 Task: Create a due date automation trigger when advanced on, on the monday after a card is due add checklist without checklist at 11:00 AM.
Action: Mouse moved to (1332, 106)
Screenshot: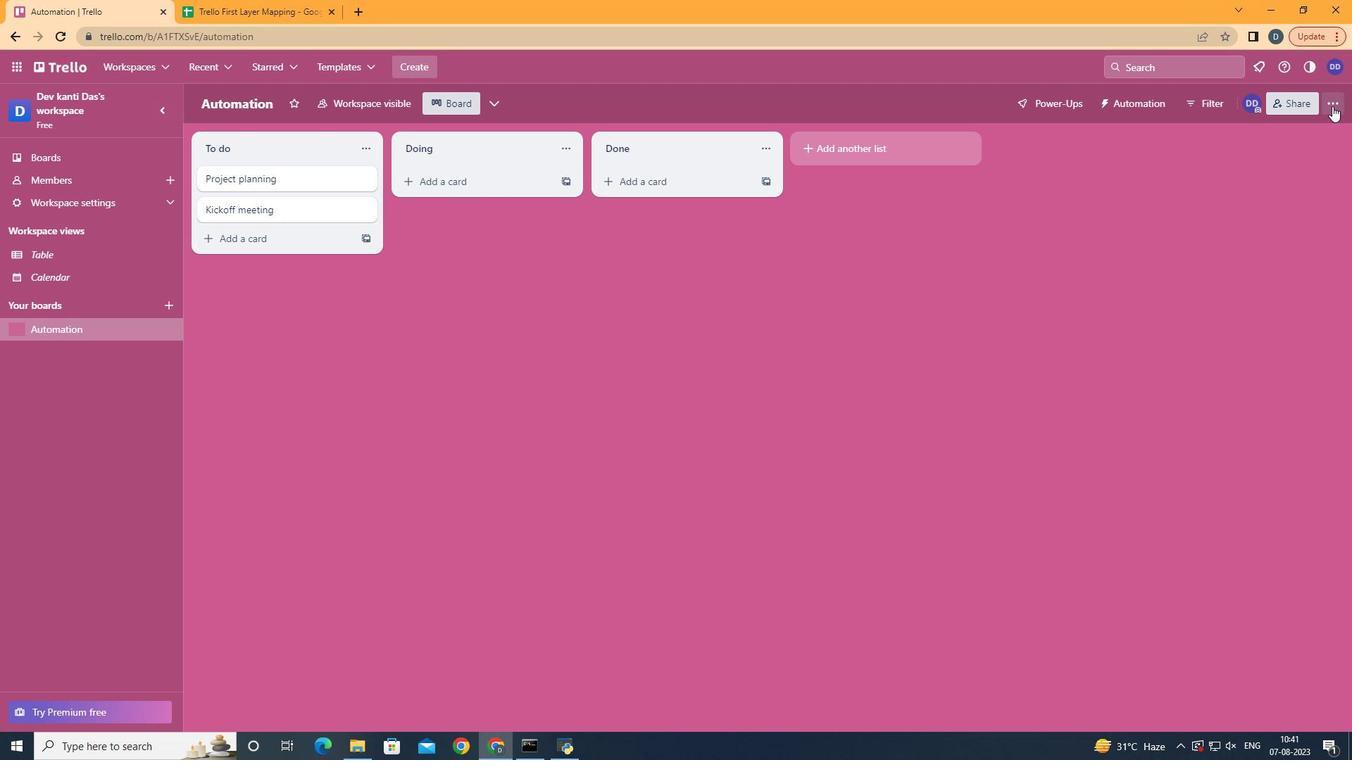 
Action: Mouse pressed left at (1332, 106)
Screenshot: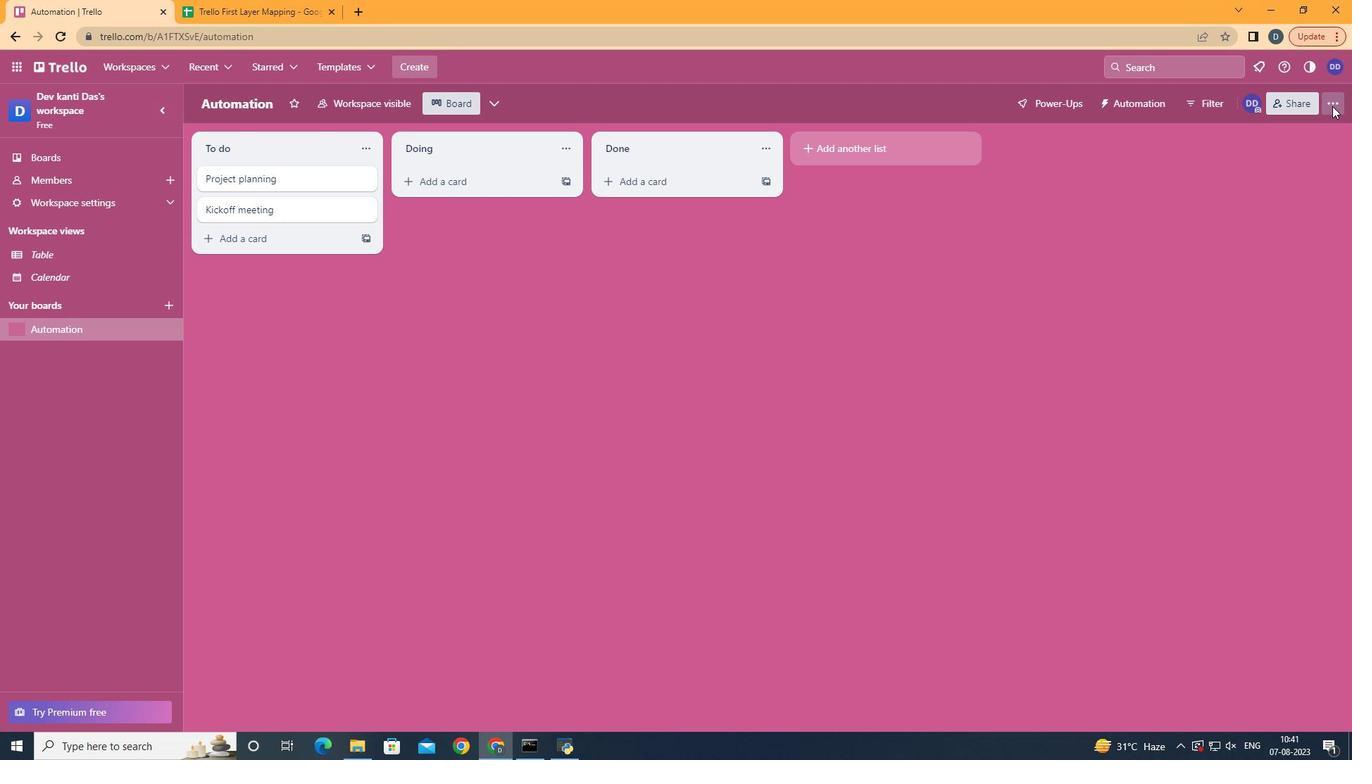 
Action: Mouse moved to (1273, 301)
Screenshot: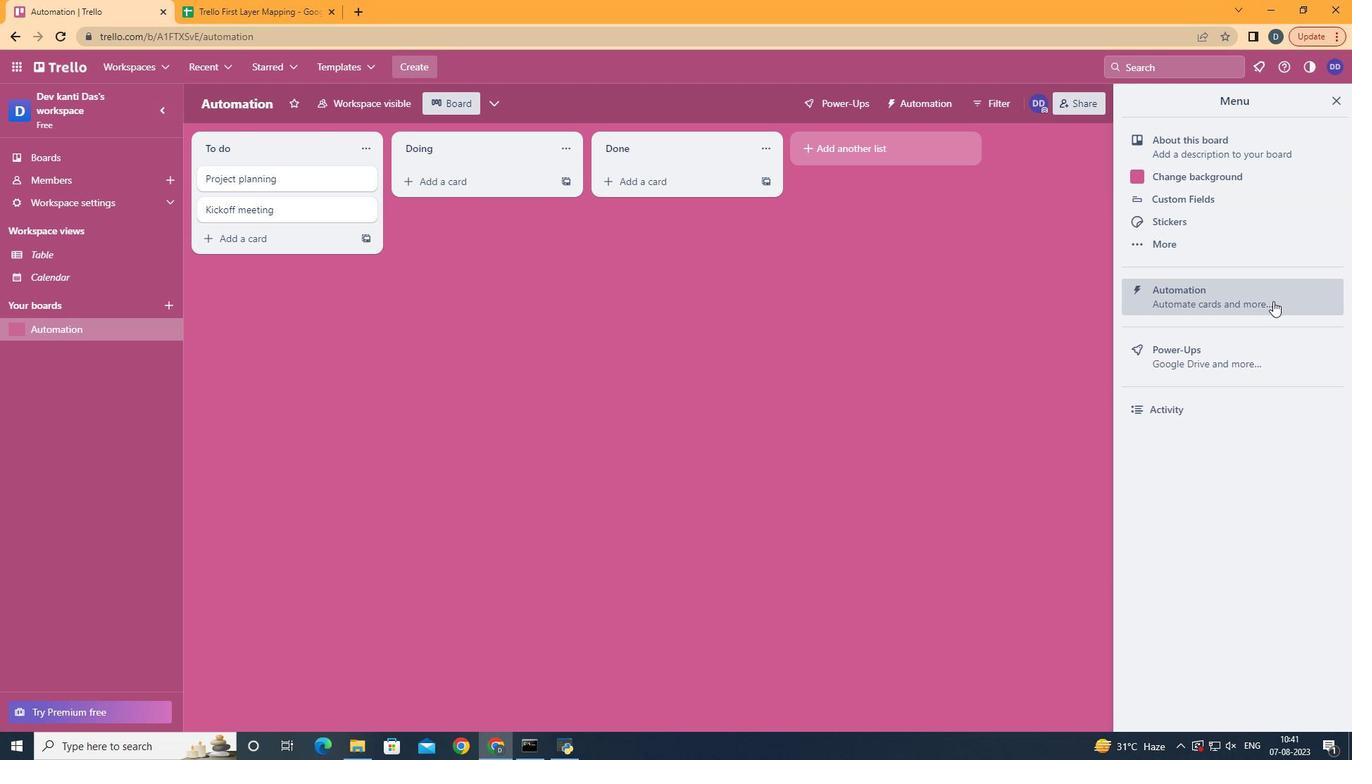 
Action: Mouse pressed left at (1273, 301)
Screenshot: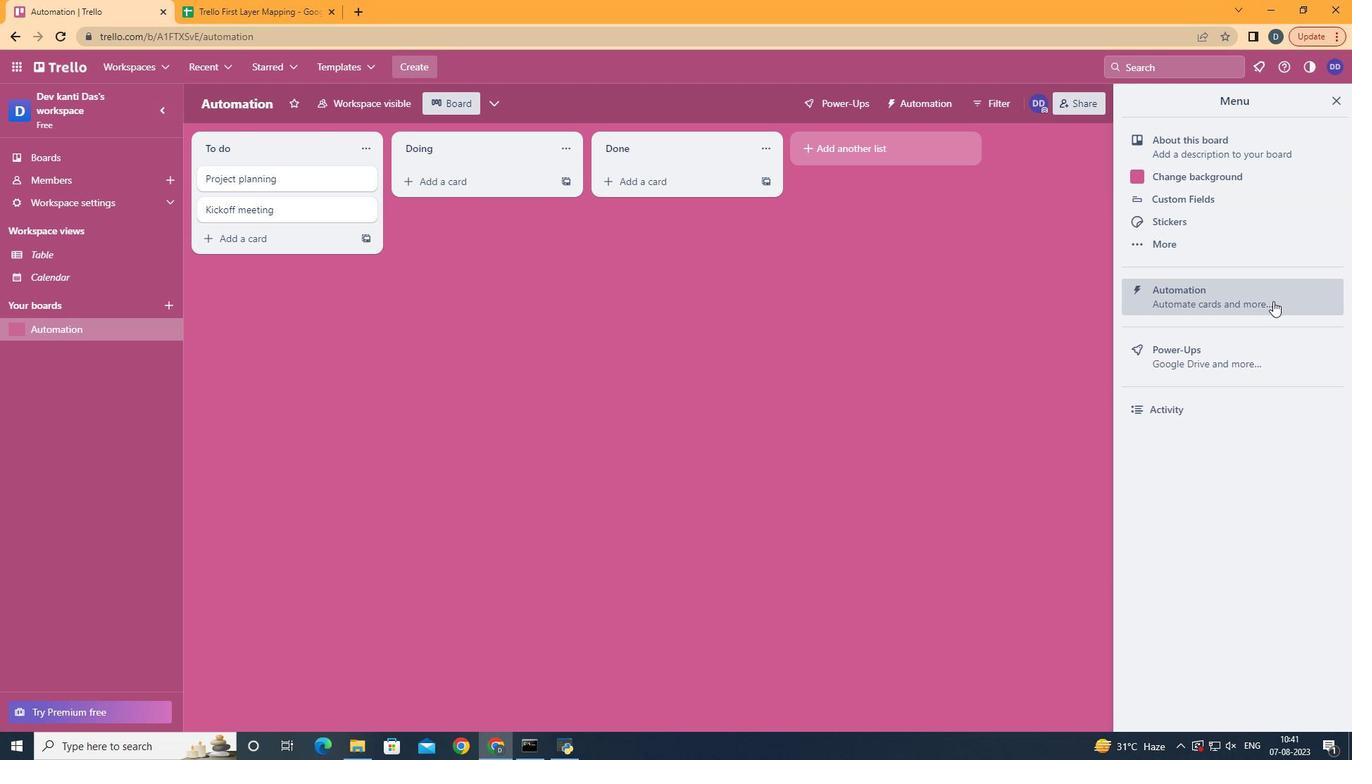 
Action: Mouse moved to (295, 281)
Screenshot: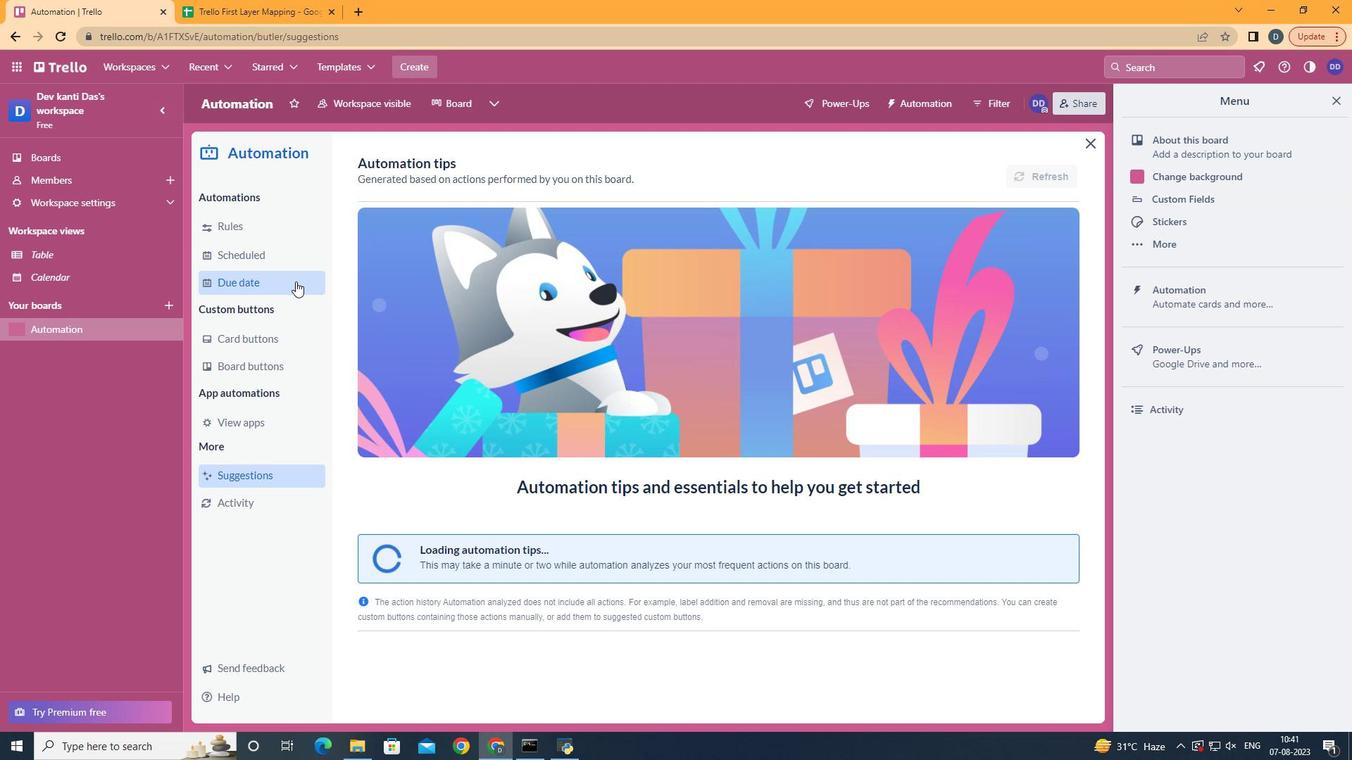 
Action: Mouse pressed left at (295, 281)
Screenshot: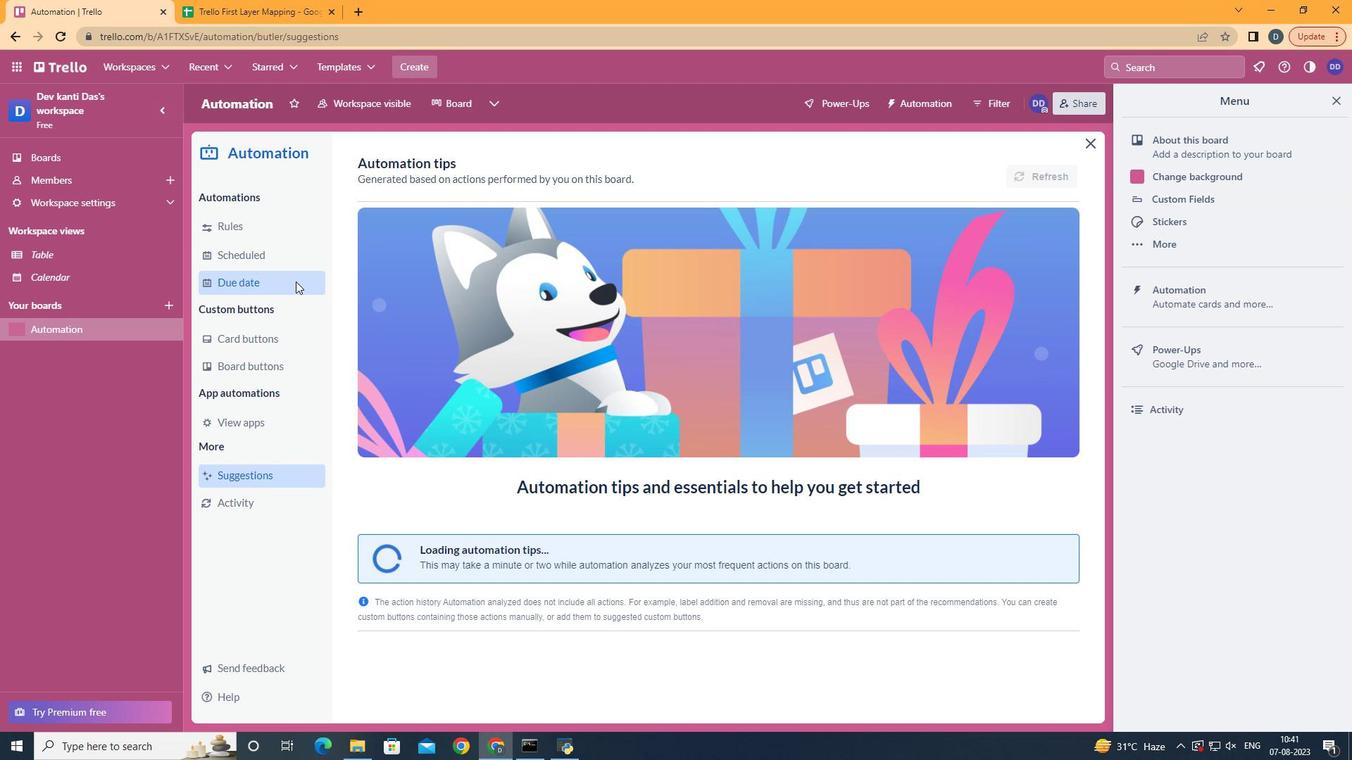 
Action: Mouse moved to (991, 169)
Screenshot: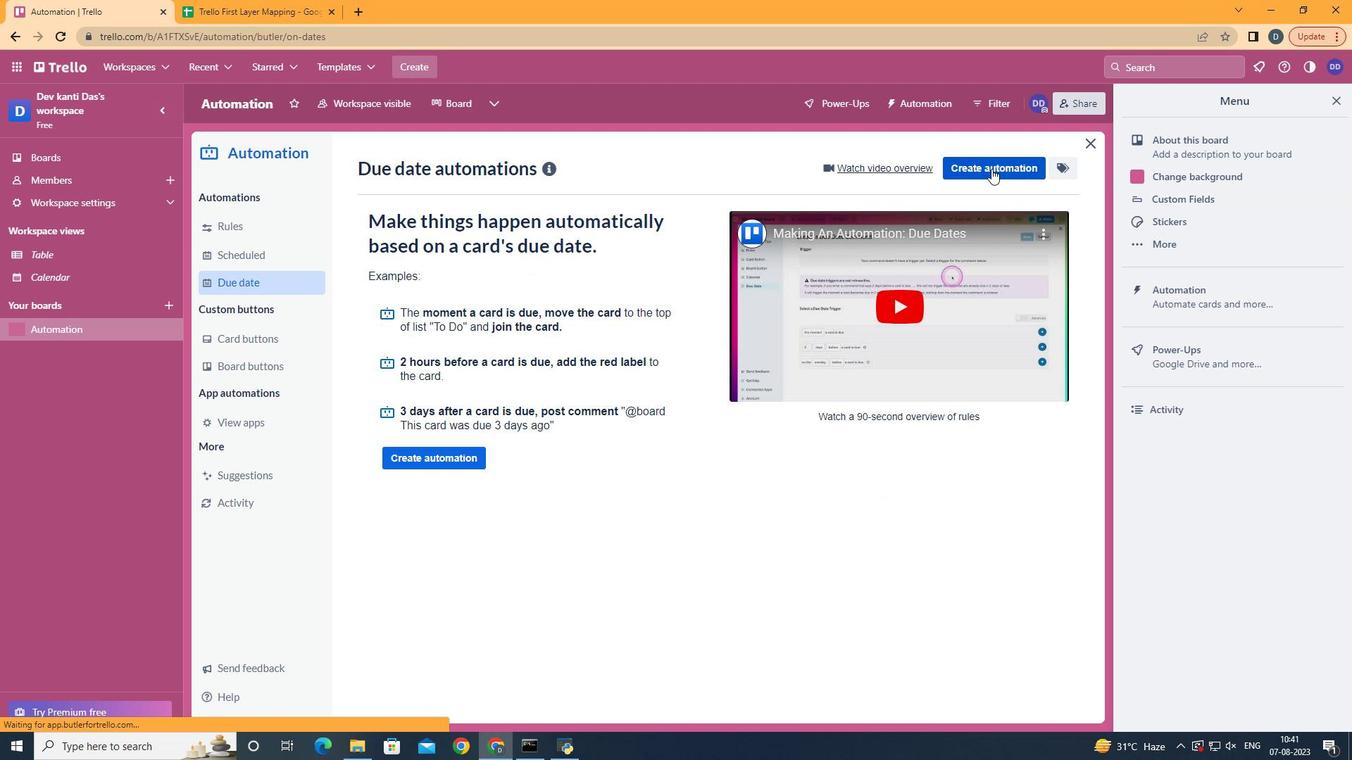 
Action: Mouse pressed left at (991, 169)
Screenshot: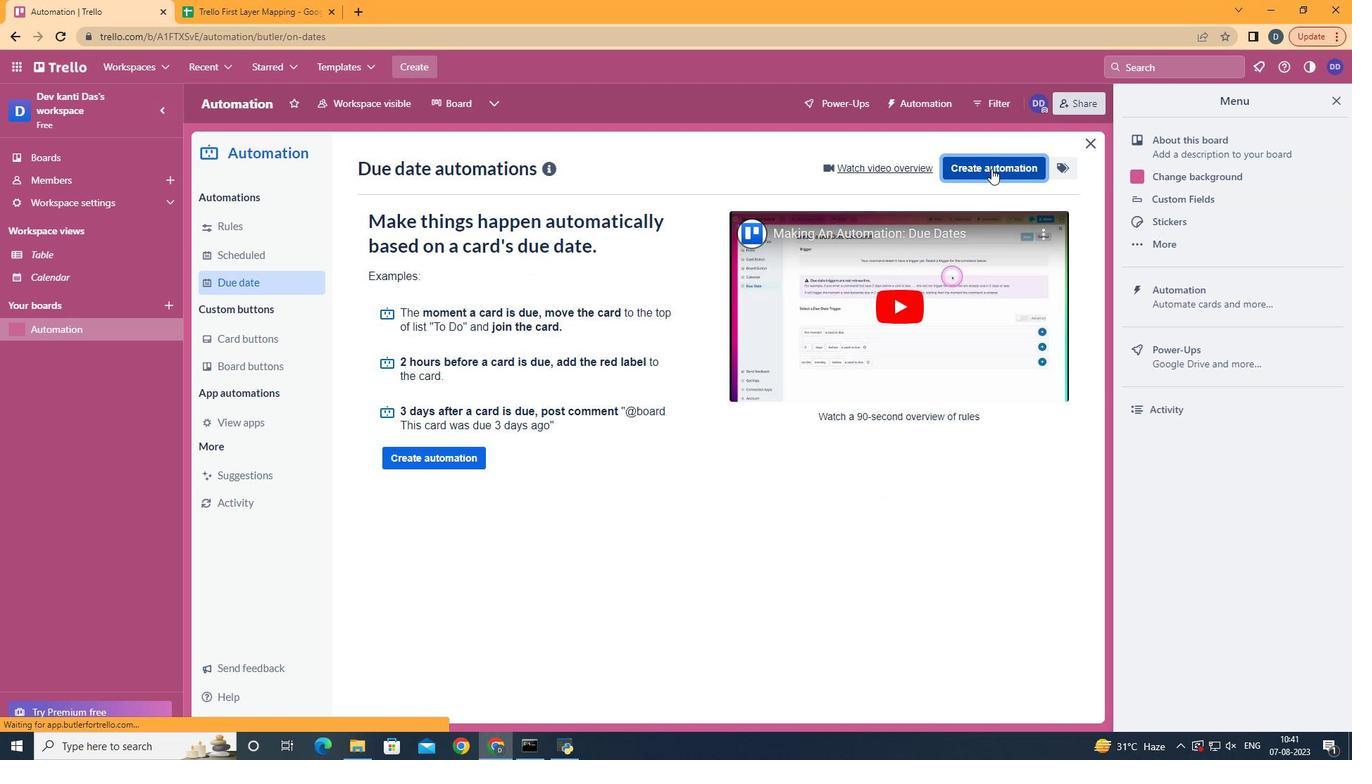 
Action: Mouse moved to (725, 298)
Screenshot: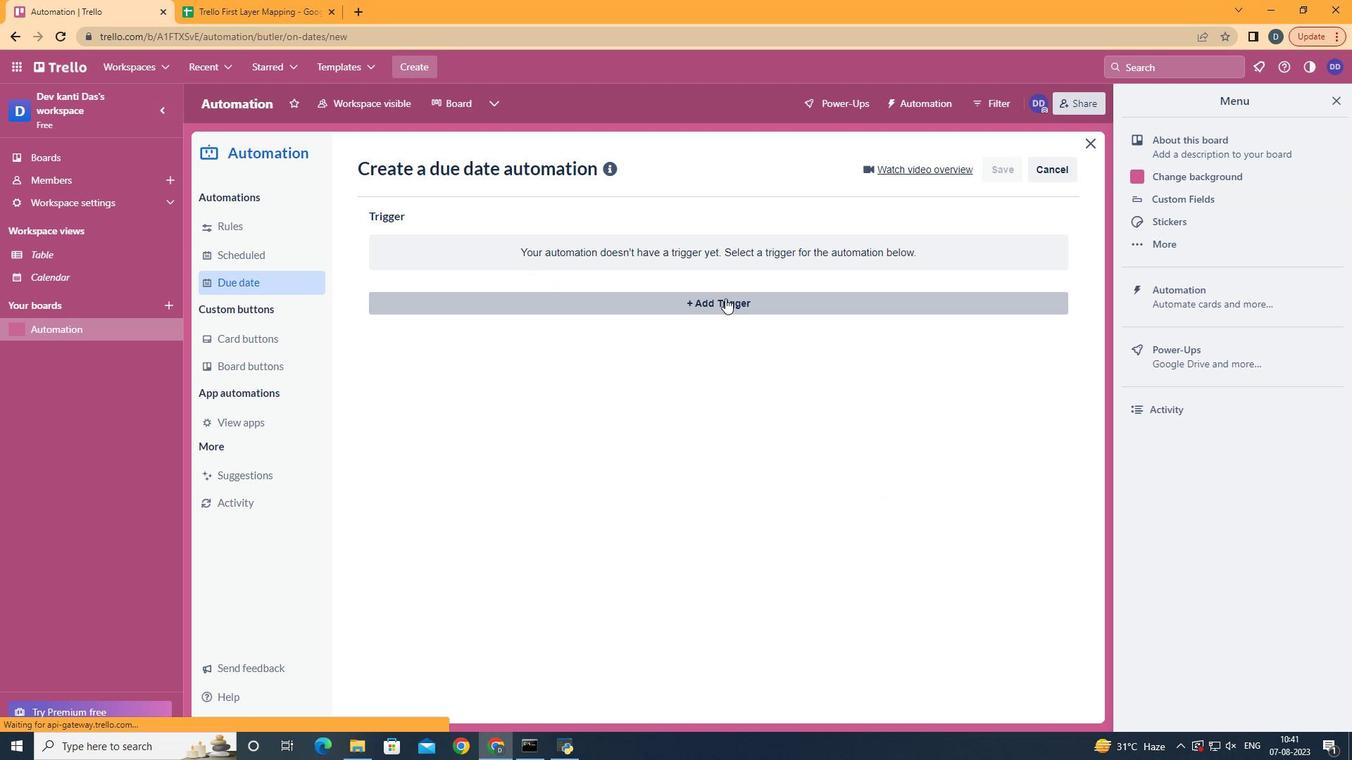 
Action: Mouse pressed left at (725, 298)
Screenshot: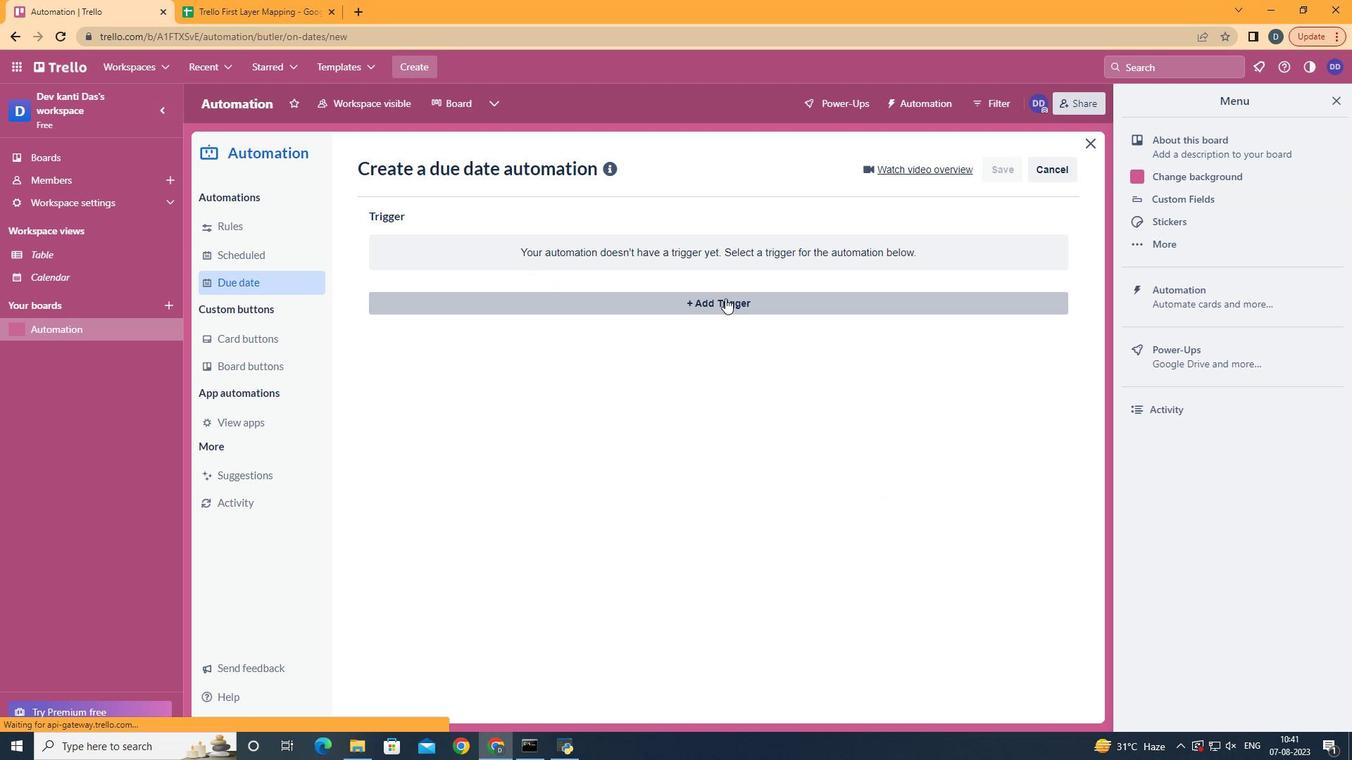 
Action: Mouse moved to (452, 362)
Screenshot: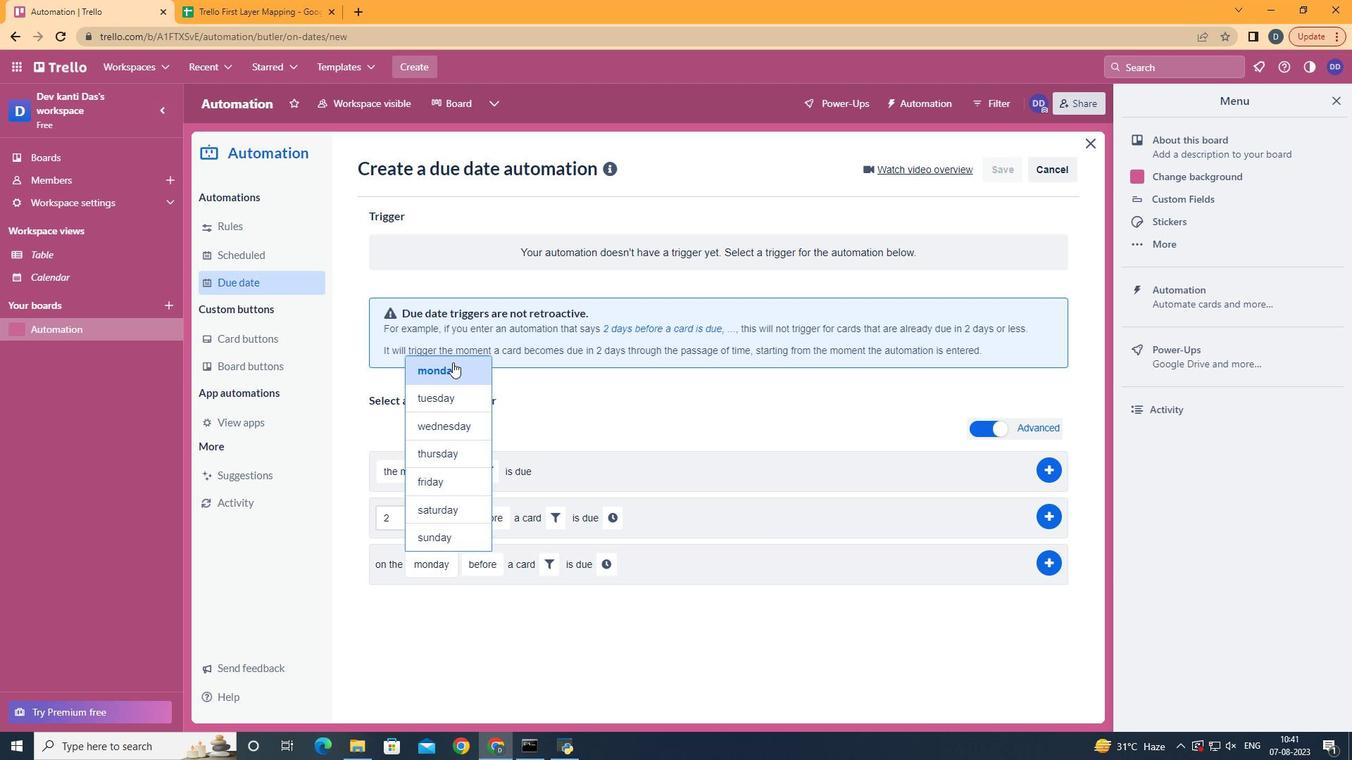 
Action: Mouse pressed left at (452, 362)
Screenshot: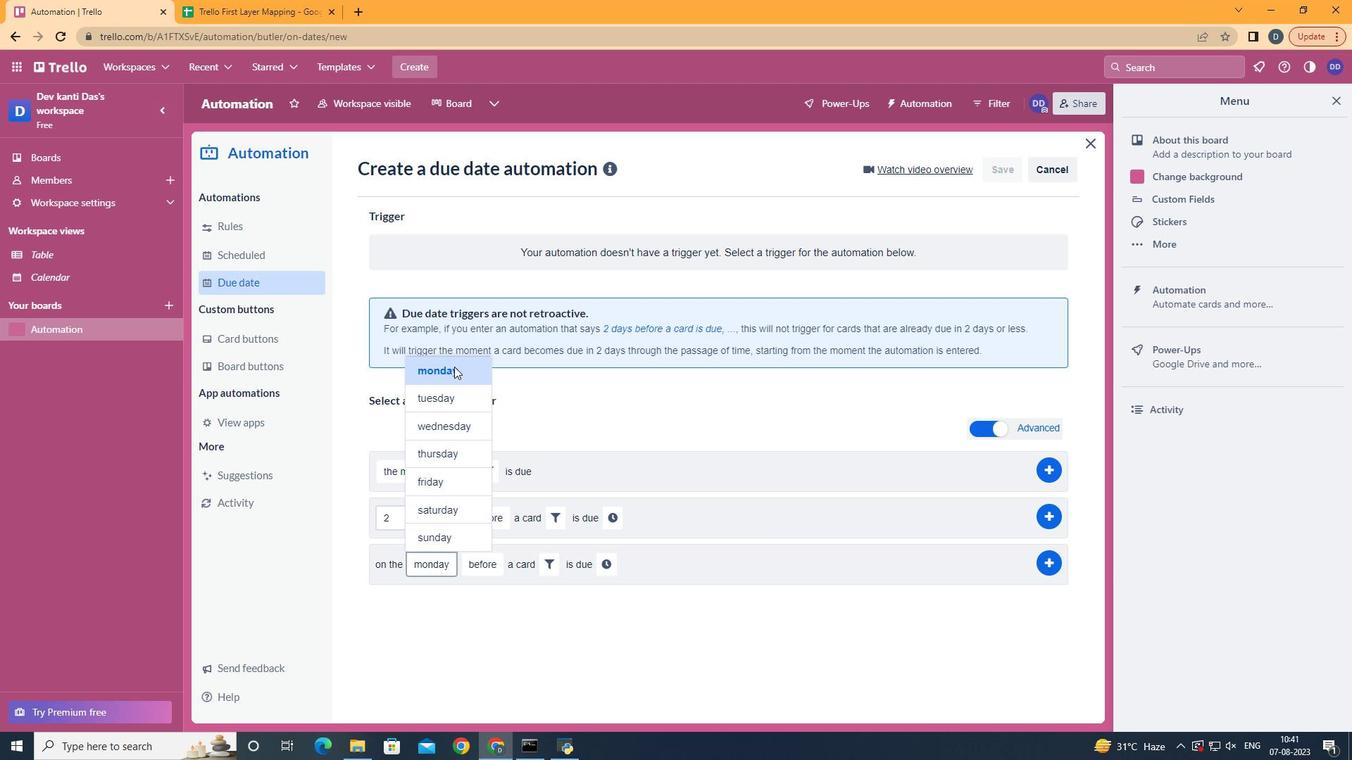 
Action: Mouse moved to (497, 615)
Screenshot: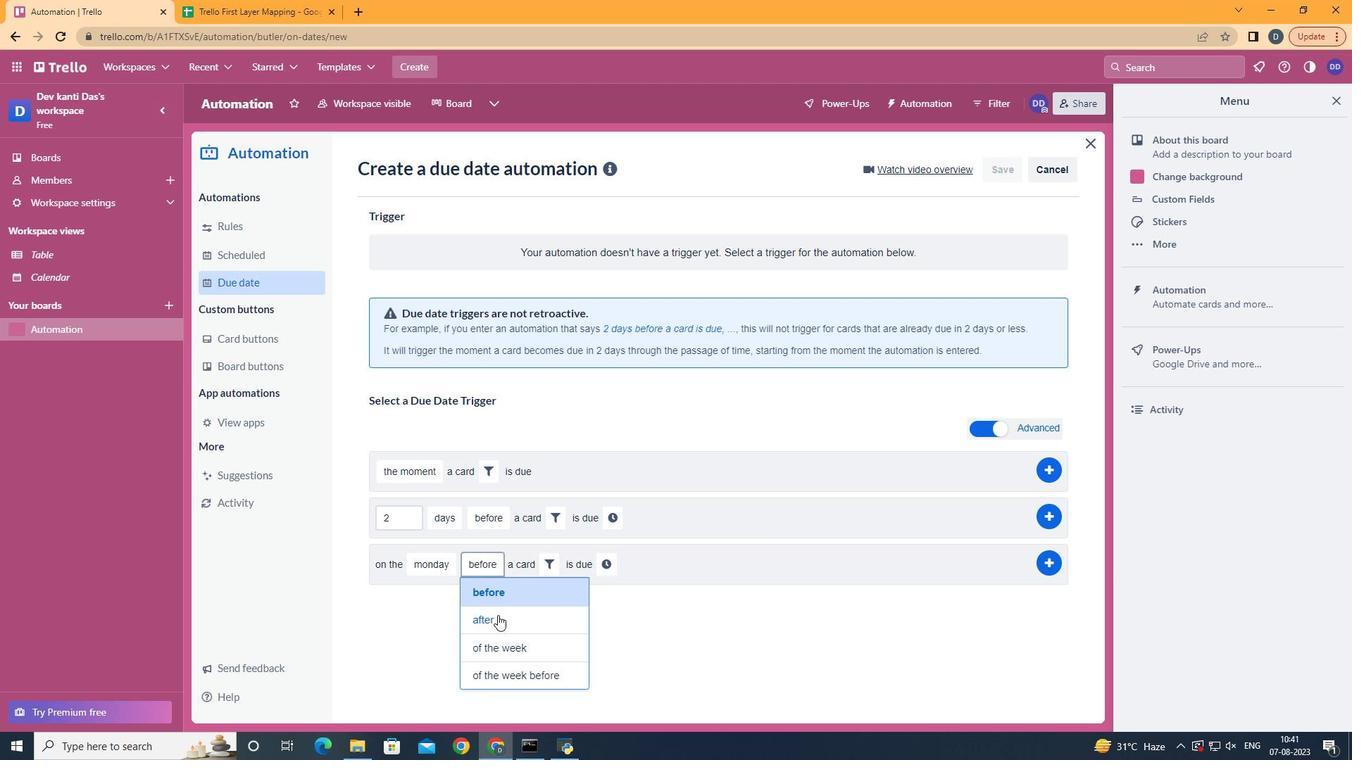 
Action: Mouse pressed left at (497, 615)
Screenshot: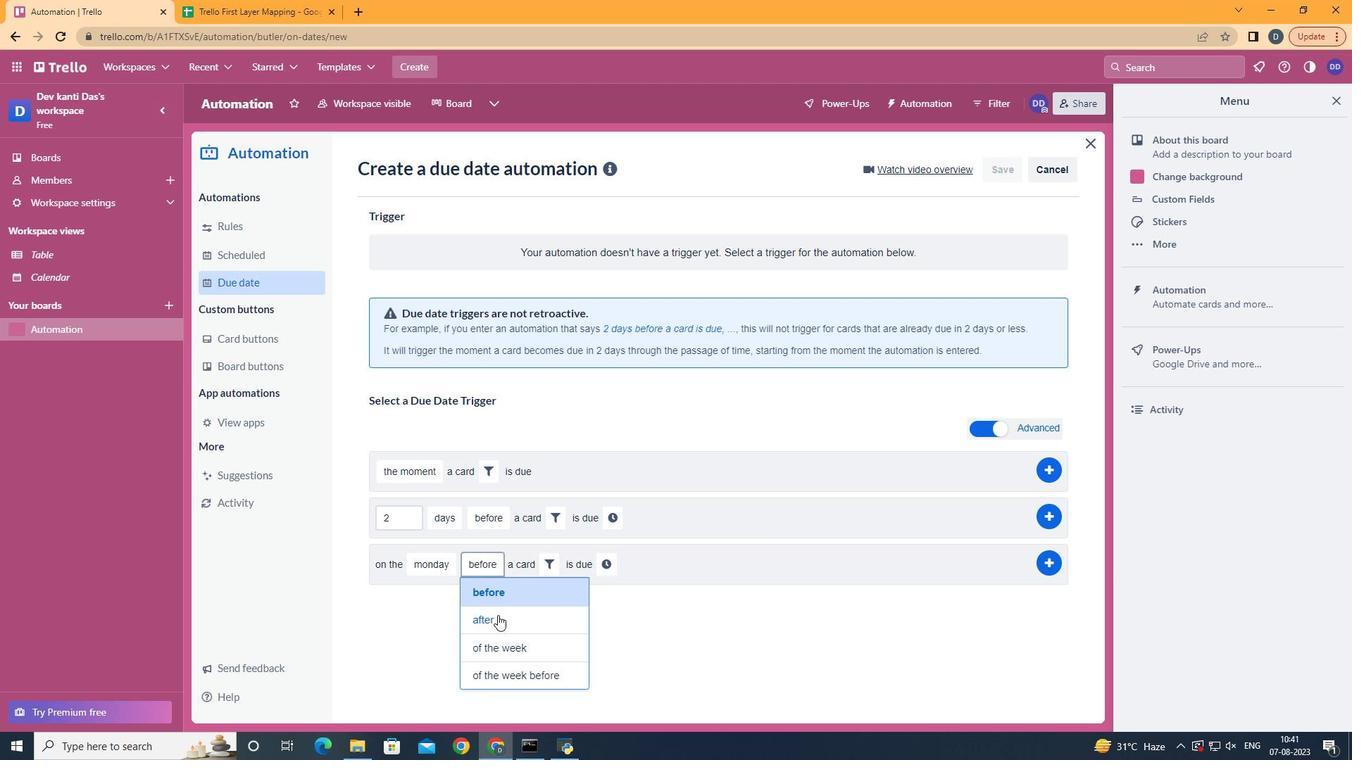 
Action: Mouse moved to (542, 564)
Screenshot: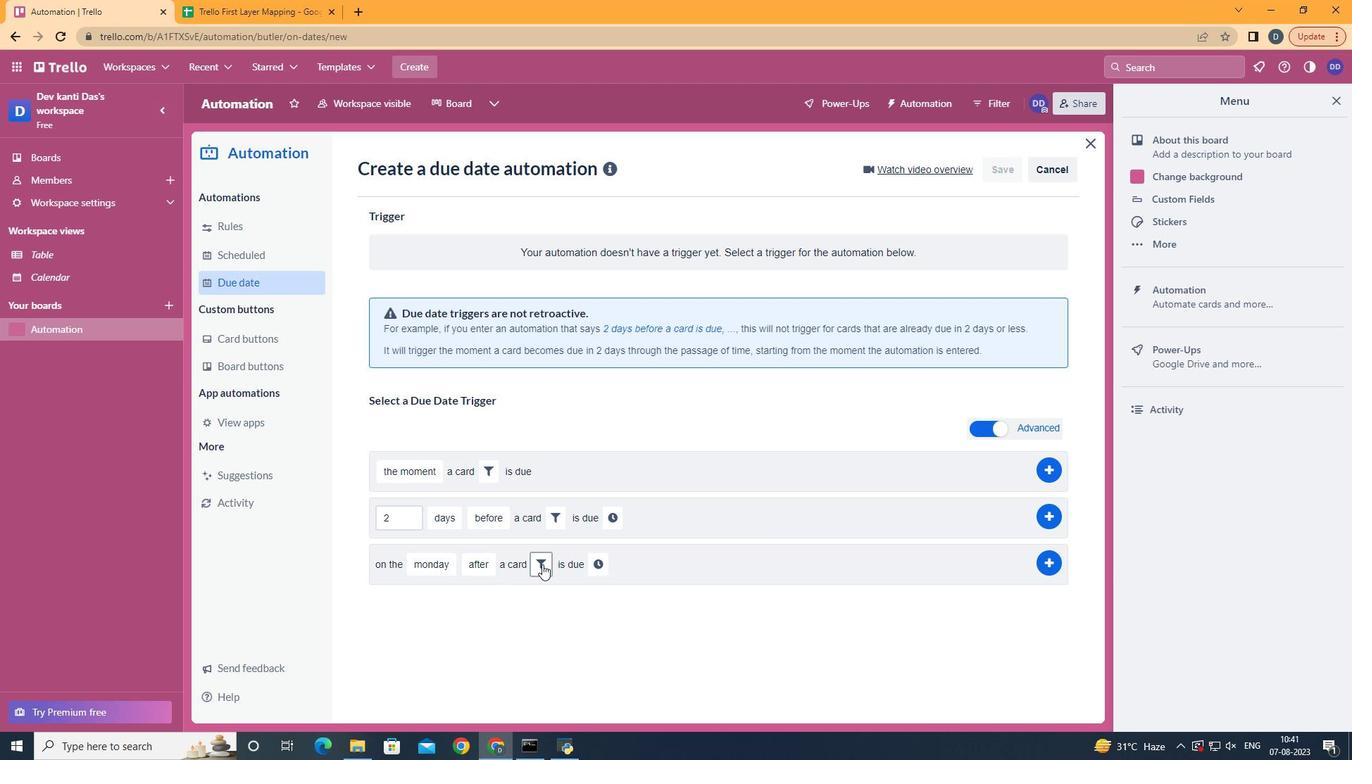 
Action: Mouse pressed left at (542, 564)
Screenshot: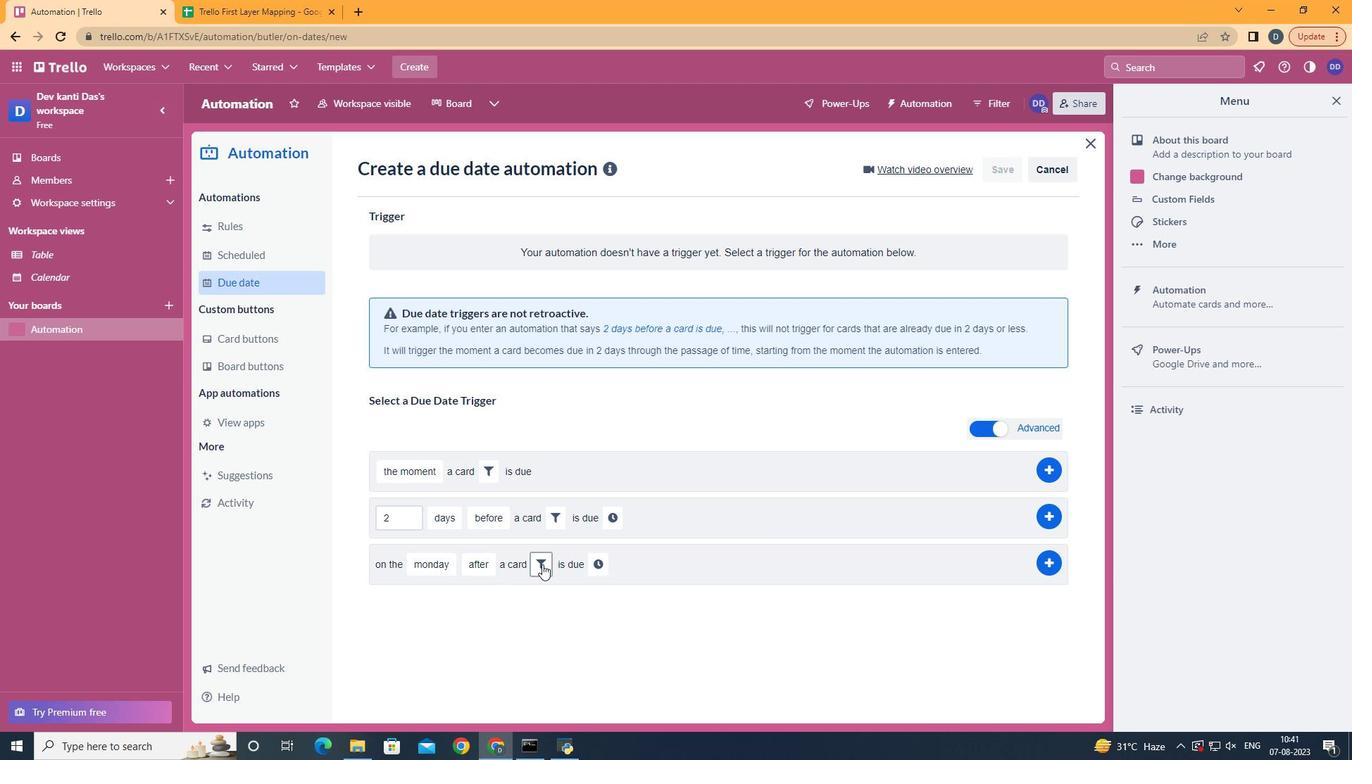 
Action: Mouse moved to (672, 612)
Screenshot: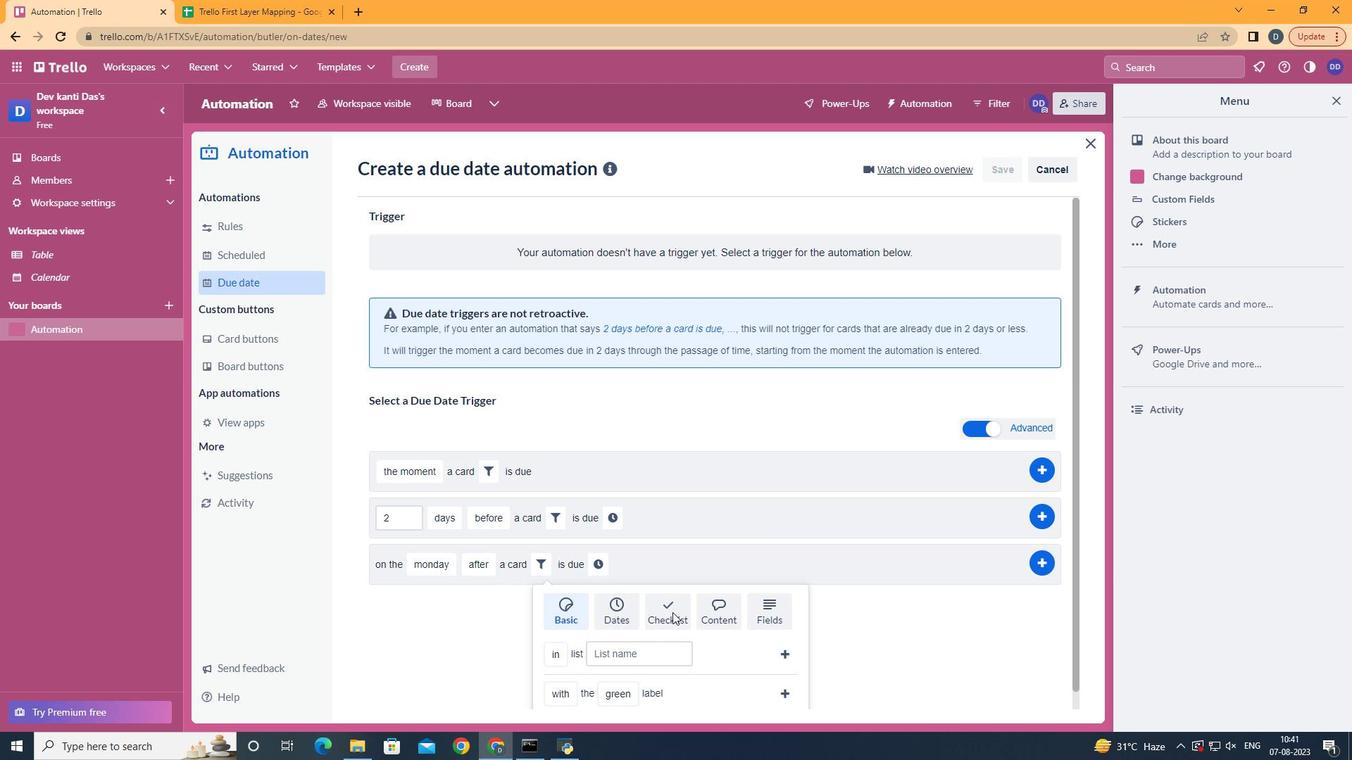 
Action: Mouse pressed left at (672, 612)
Screenshot: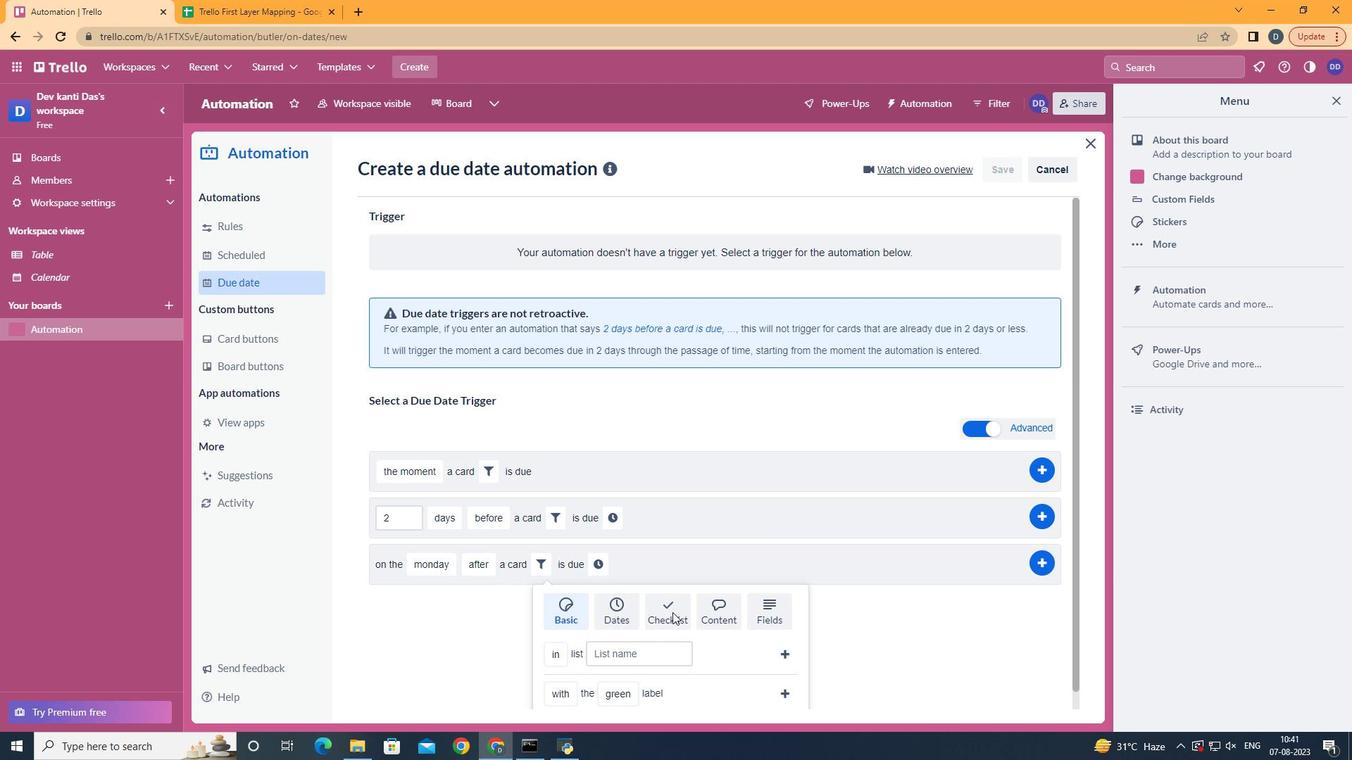 
Action: Mouse moved to (642, 626)
Screenshot: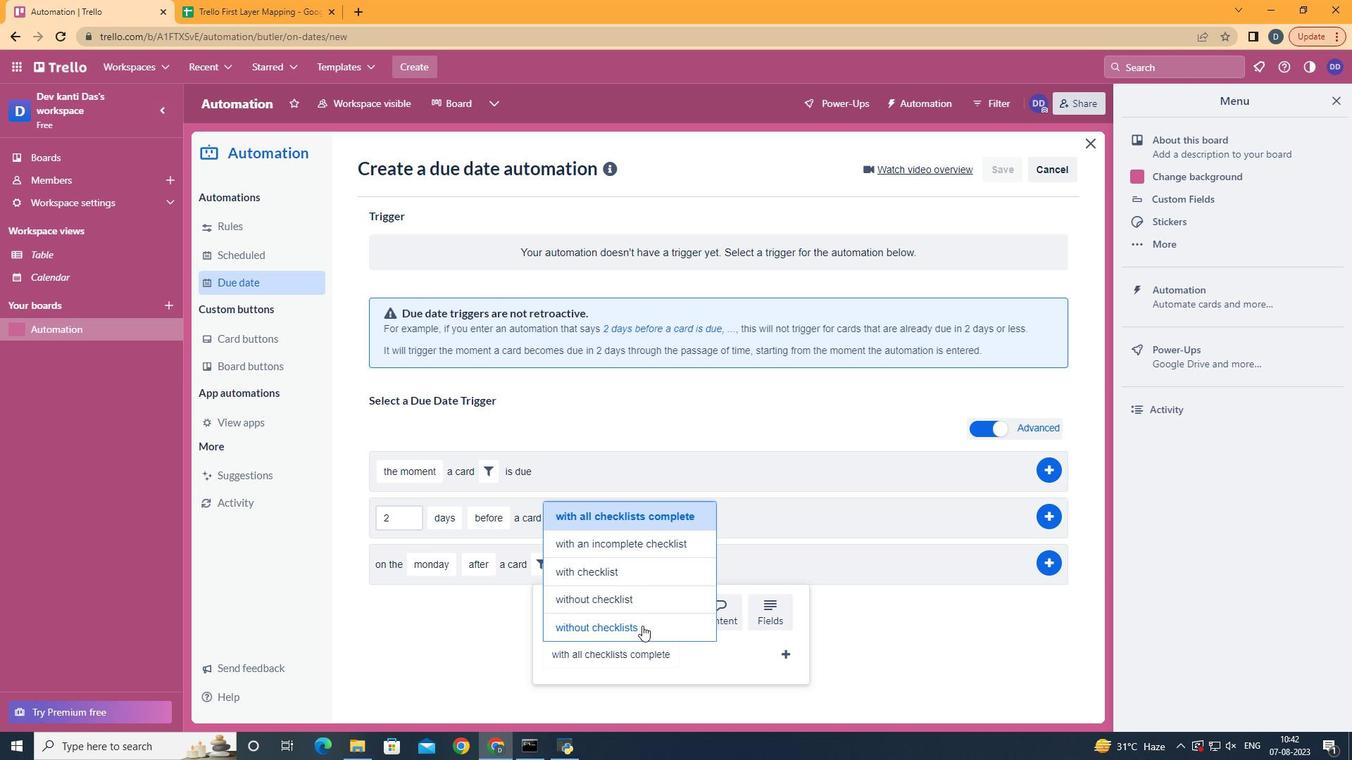 
Action: Mouse pressed left at (642, 626)
Screenshot: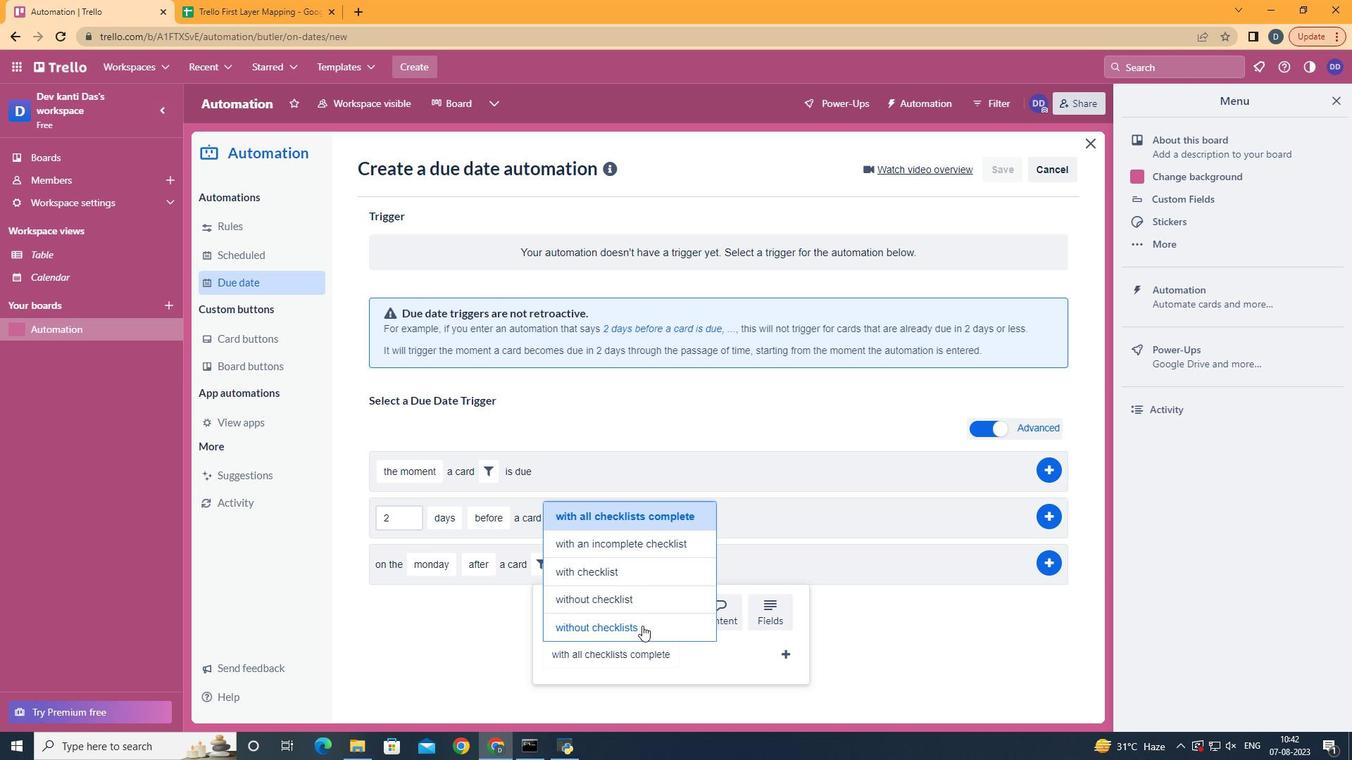 
Action: Mouse moved to (789, 658)
Screenshot: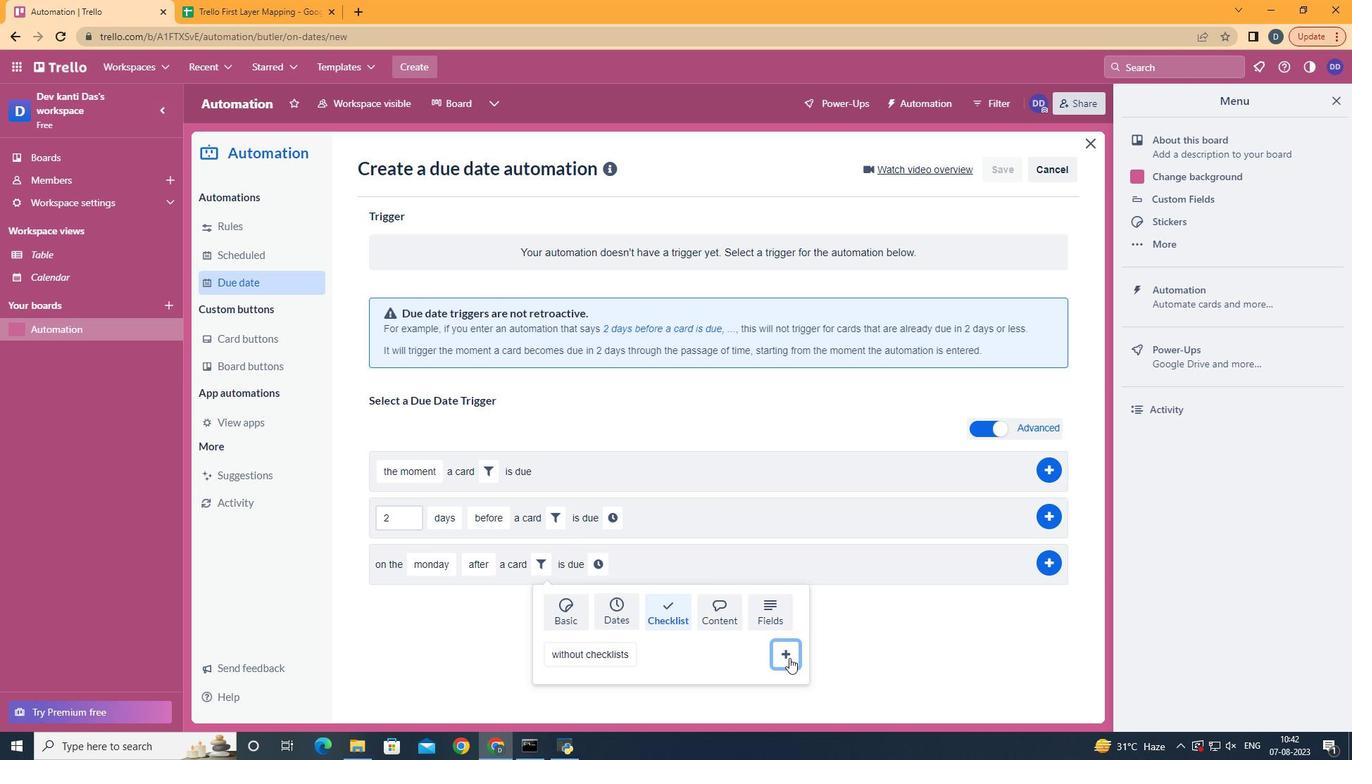 
Action: Mouse pressed left at (789, 658)
Screenshot: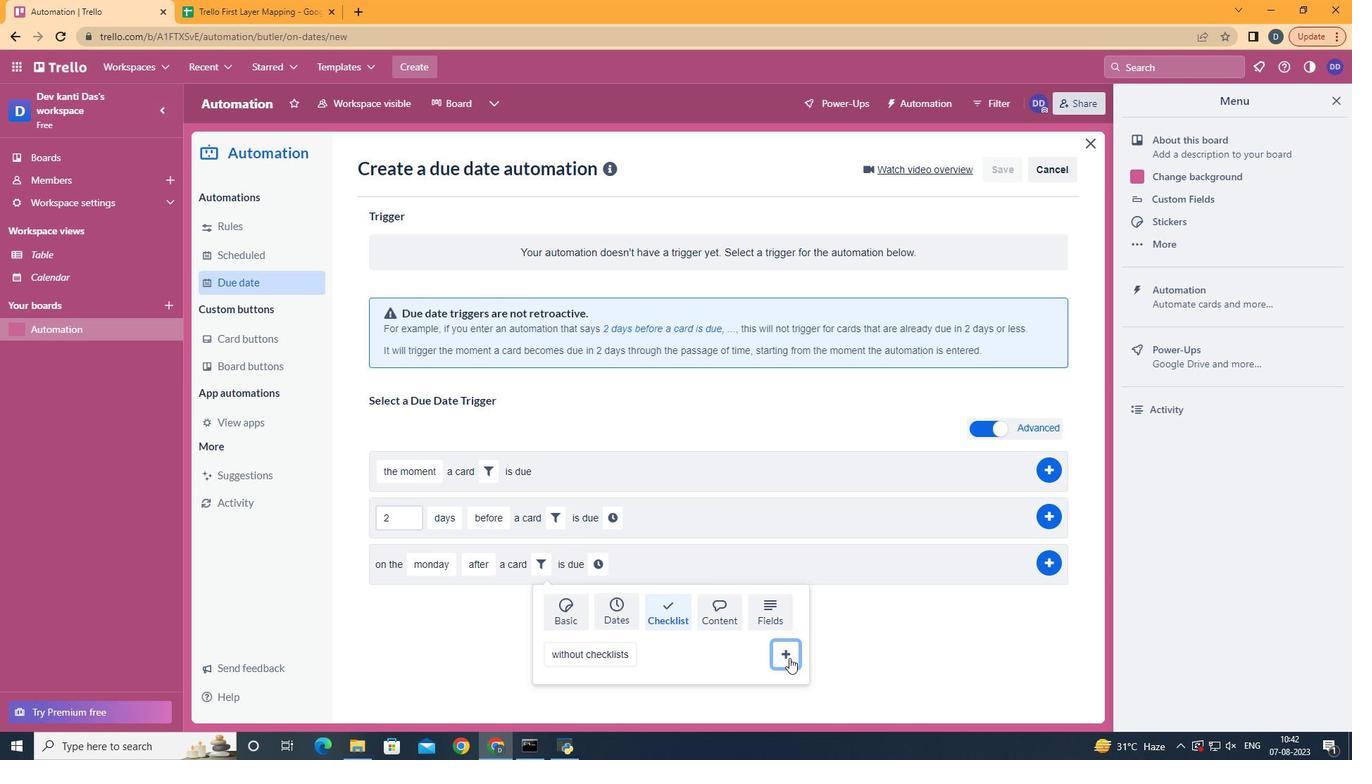 
Action: Mouse moved to (713, 568)
Screenshot: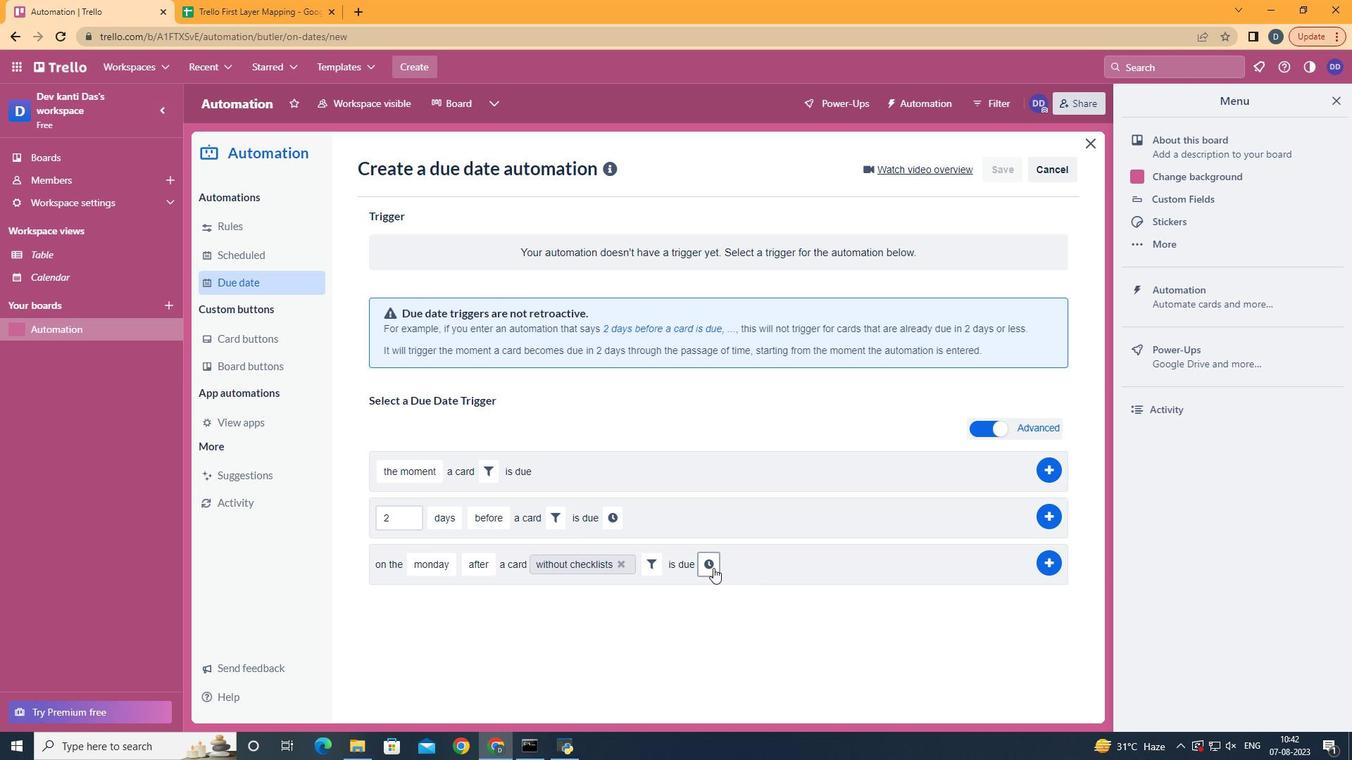 
Action: Mouse pressed left at (713, 568)
Screenshot: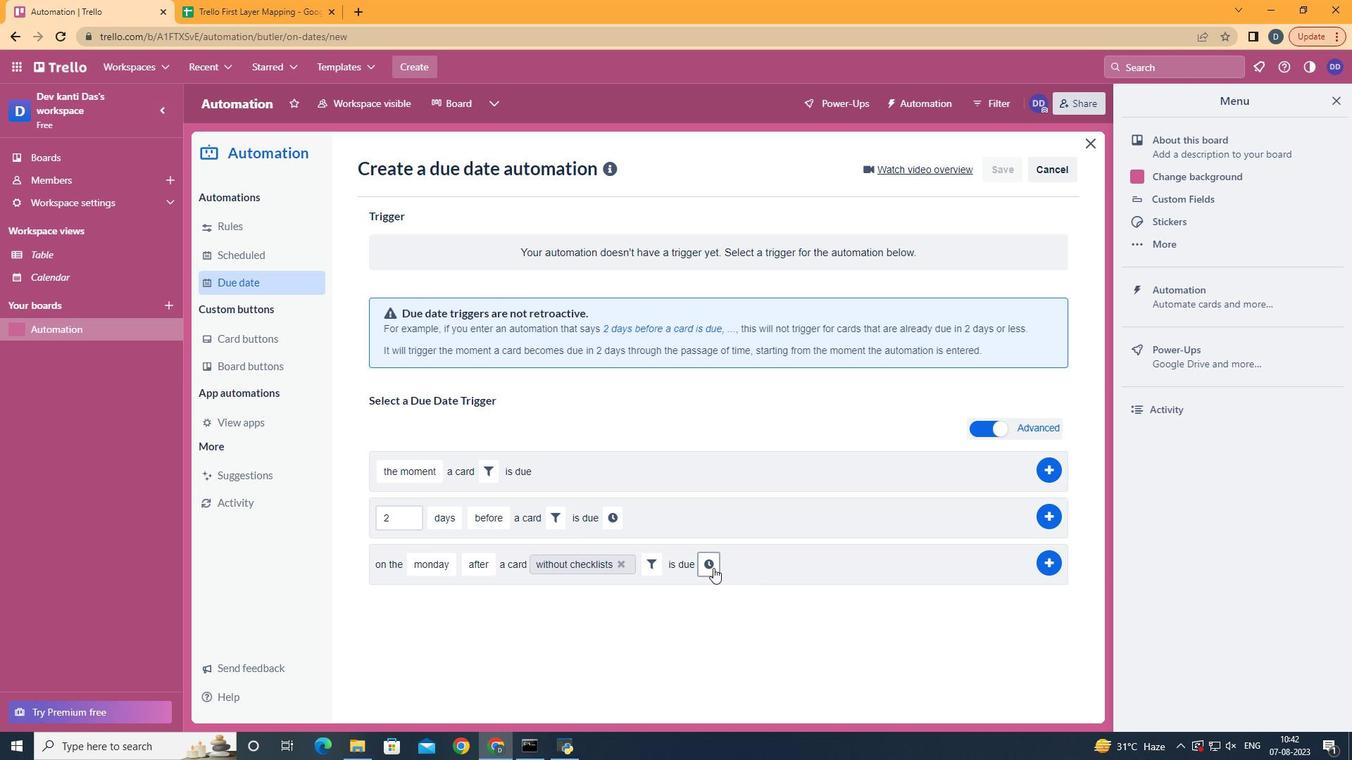 
Action: Mouse moved to (760, 568)
Screenshot: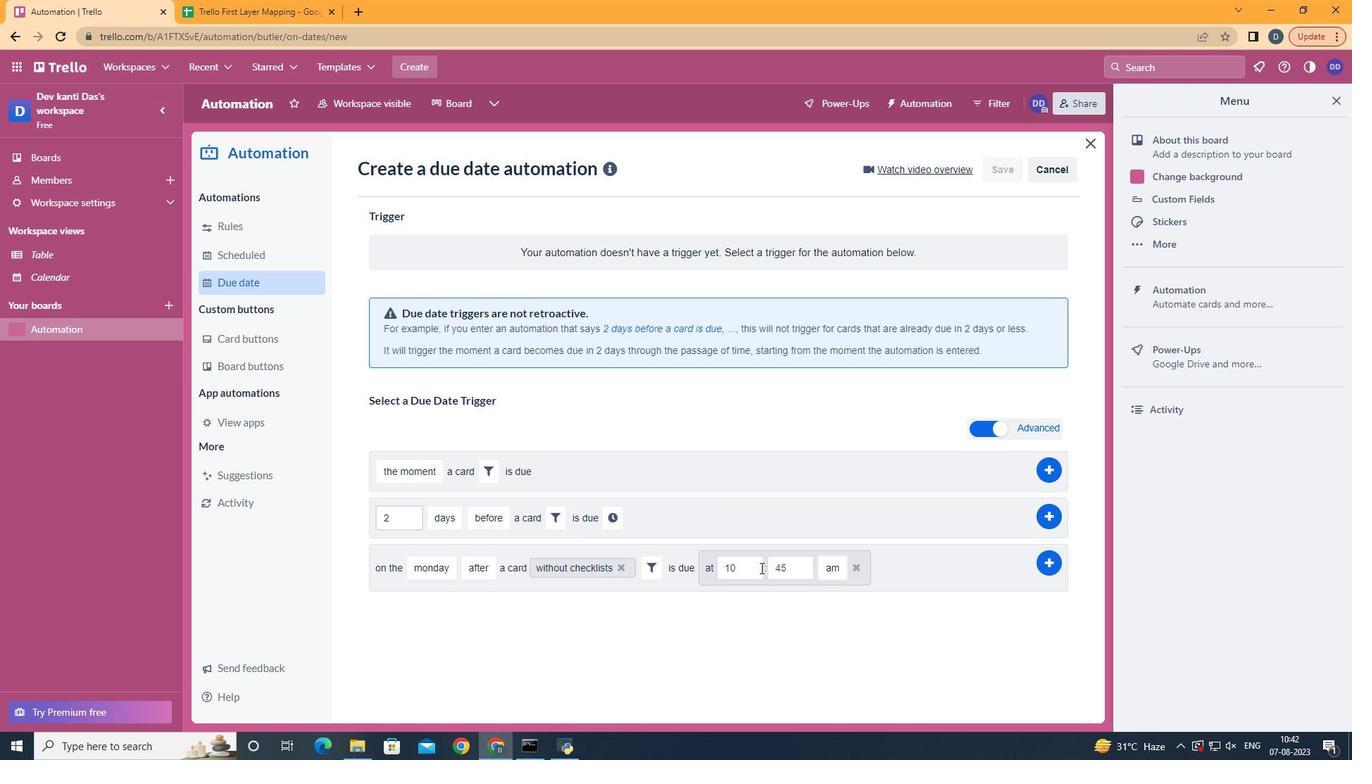 
Action: Mouse pressed left at (760, 568)
Screenshot: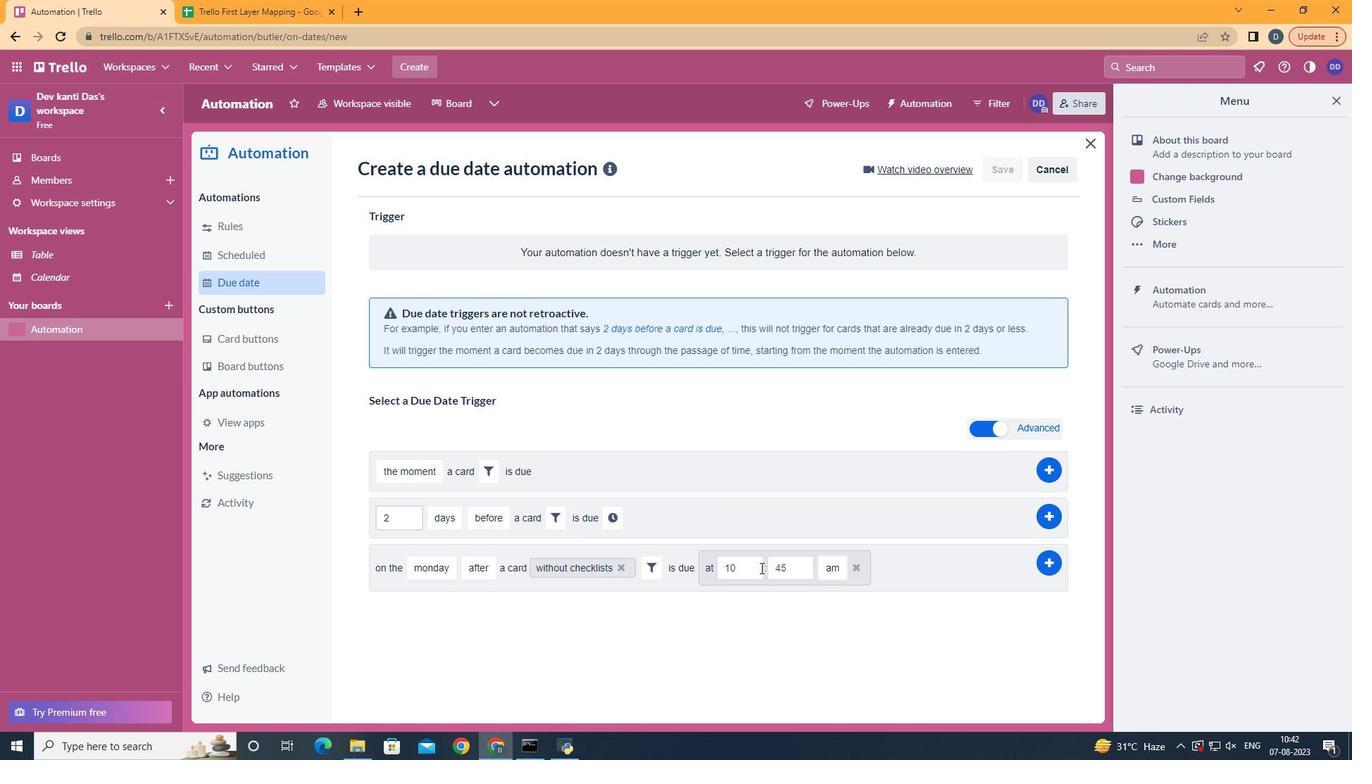 
Action: Key pressed <Key.backspace>1
Screenshot: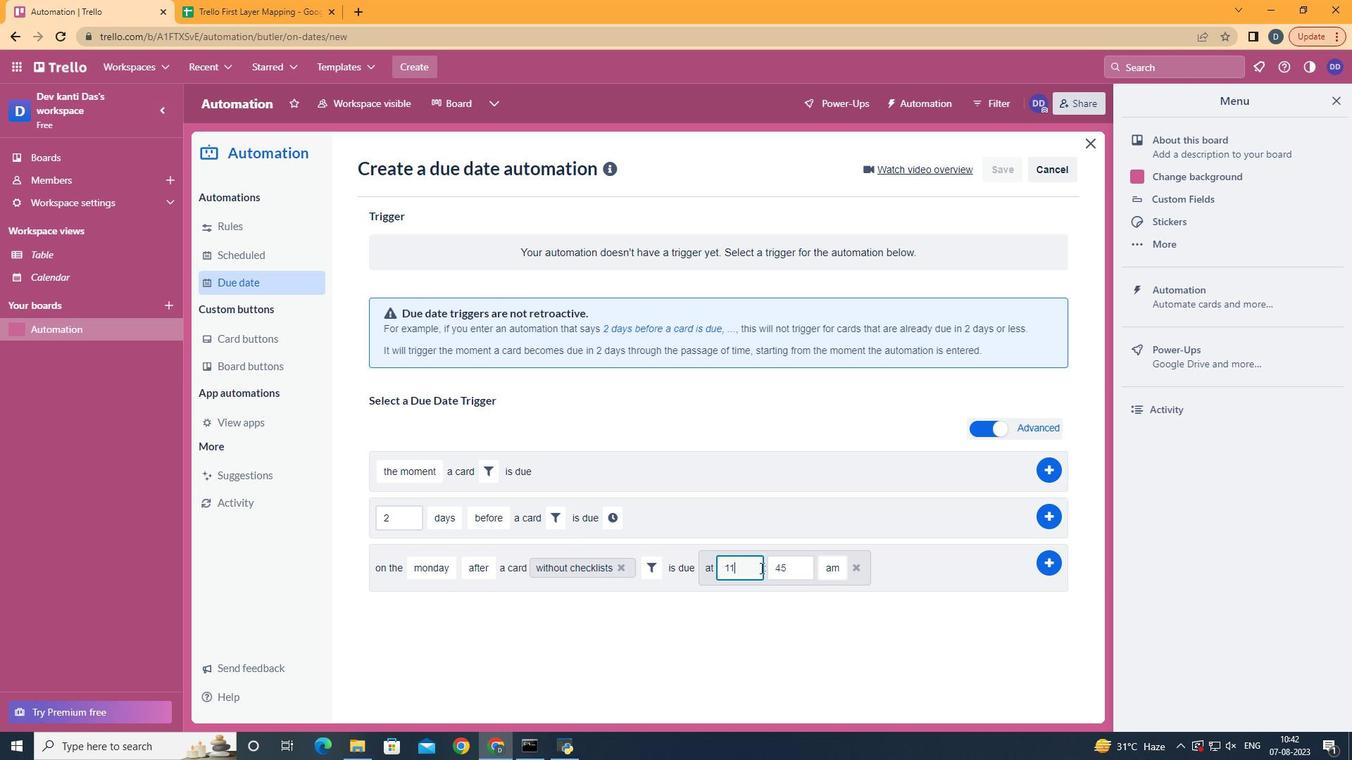 
Action: Mouse moved to (795, 569)
Screenshot: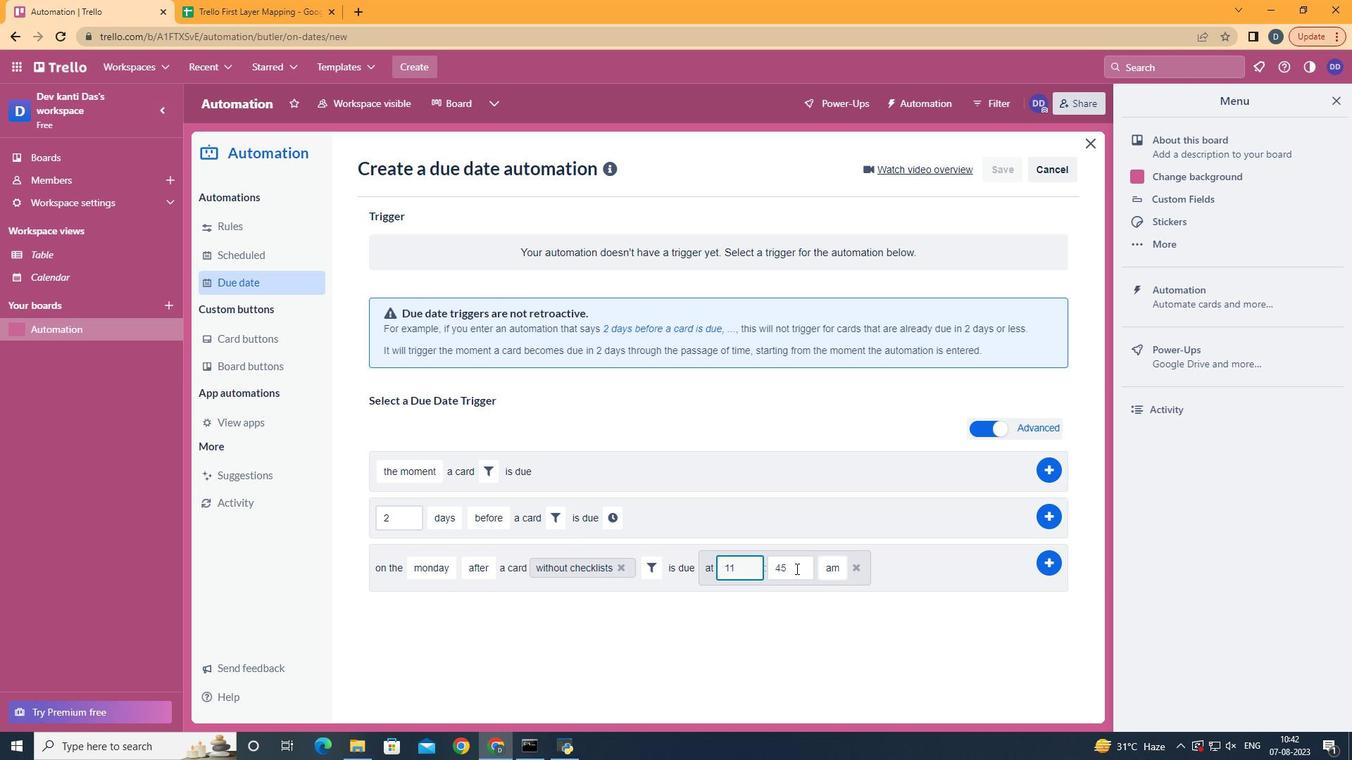 
Action: Mouse pressed left at (795, 569)
Screenshot: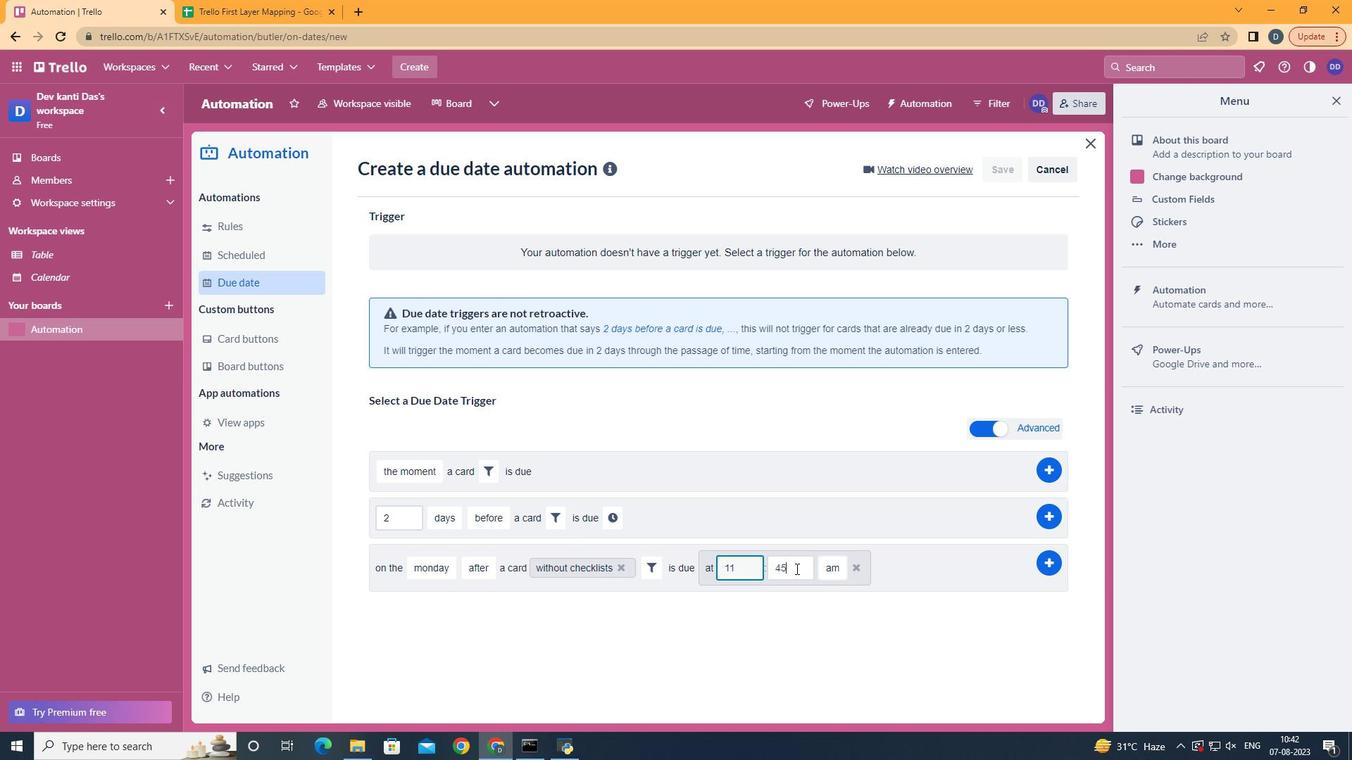 
Action: Mouse moved to (770, 574)
Screenshot: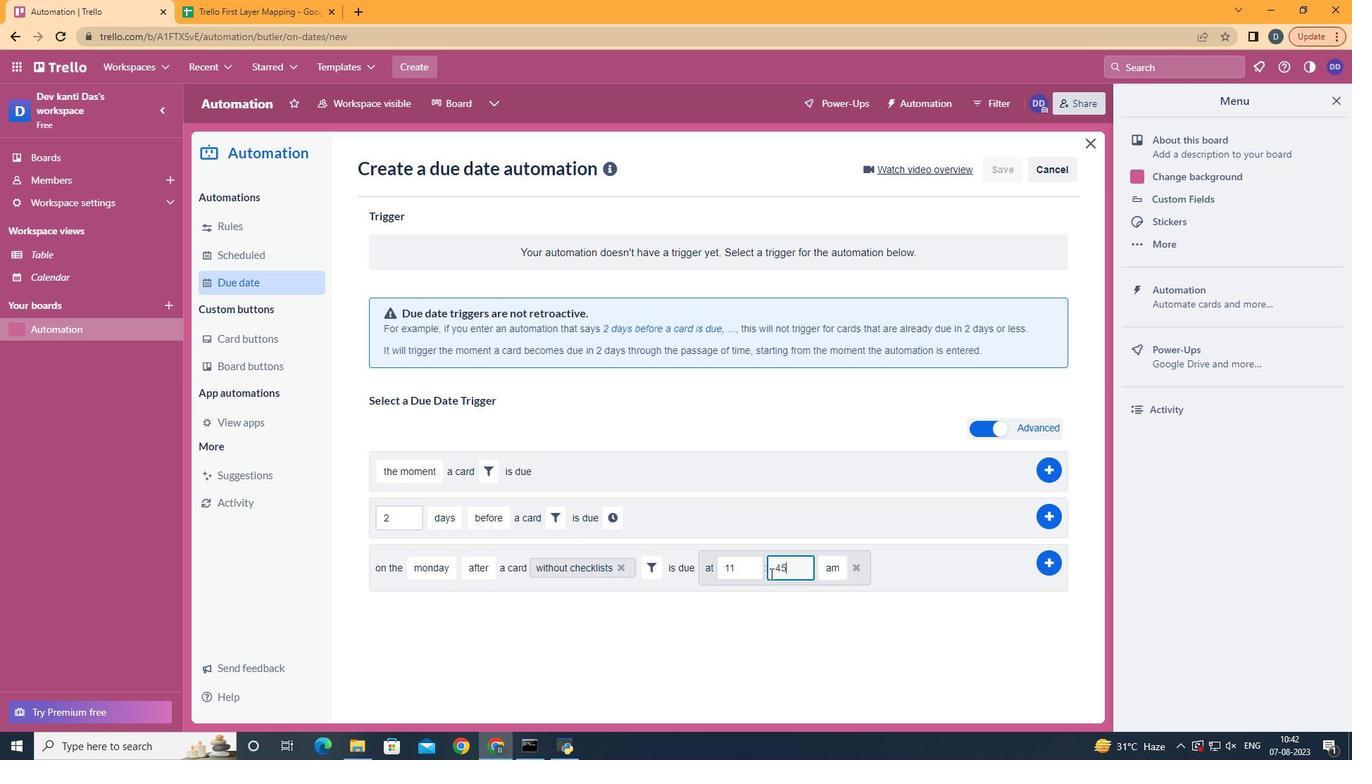 
Action: Key pressed <Key.backspace><Key.backspace>00
Screenshot: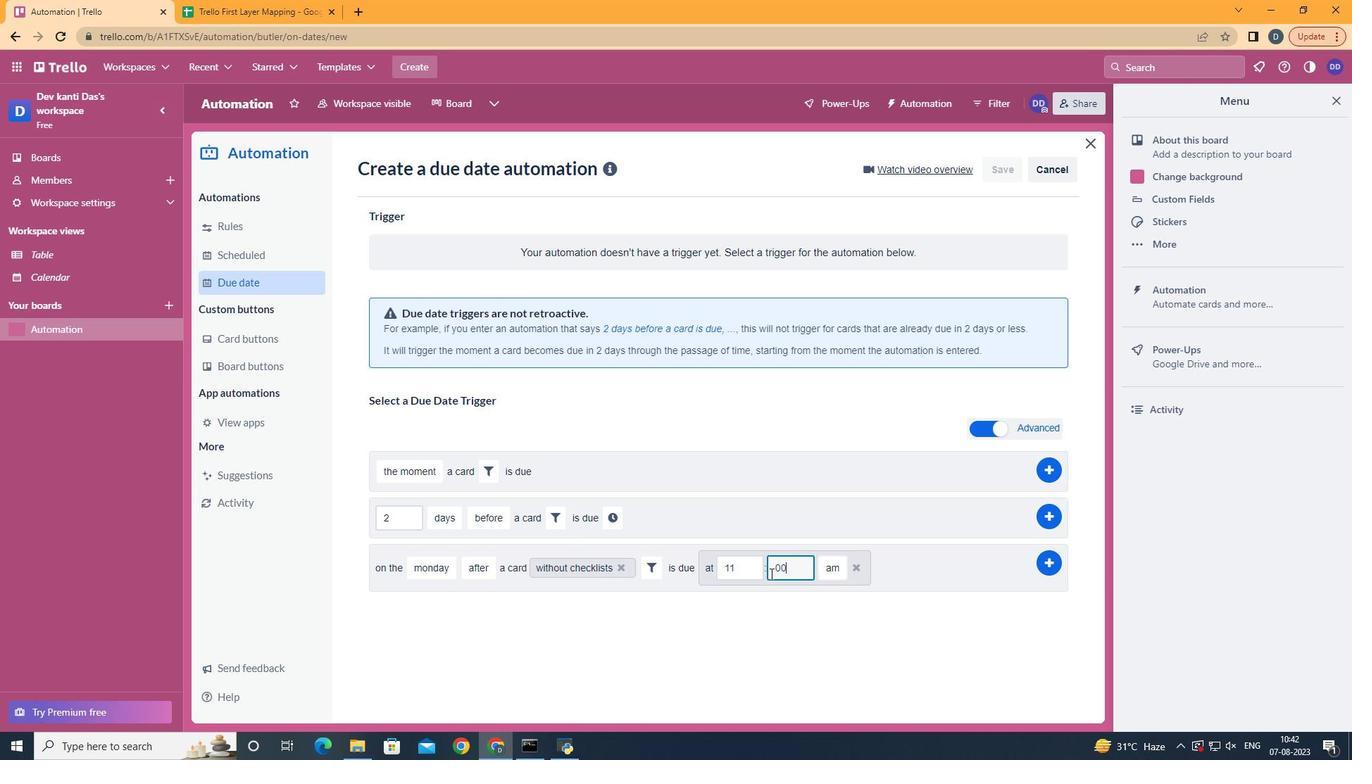 
Action: Mouse moved to (1049, 564)
Screenshot: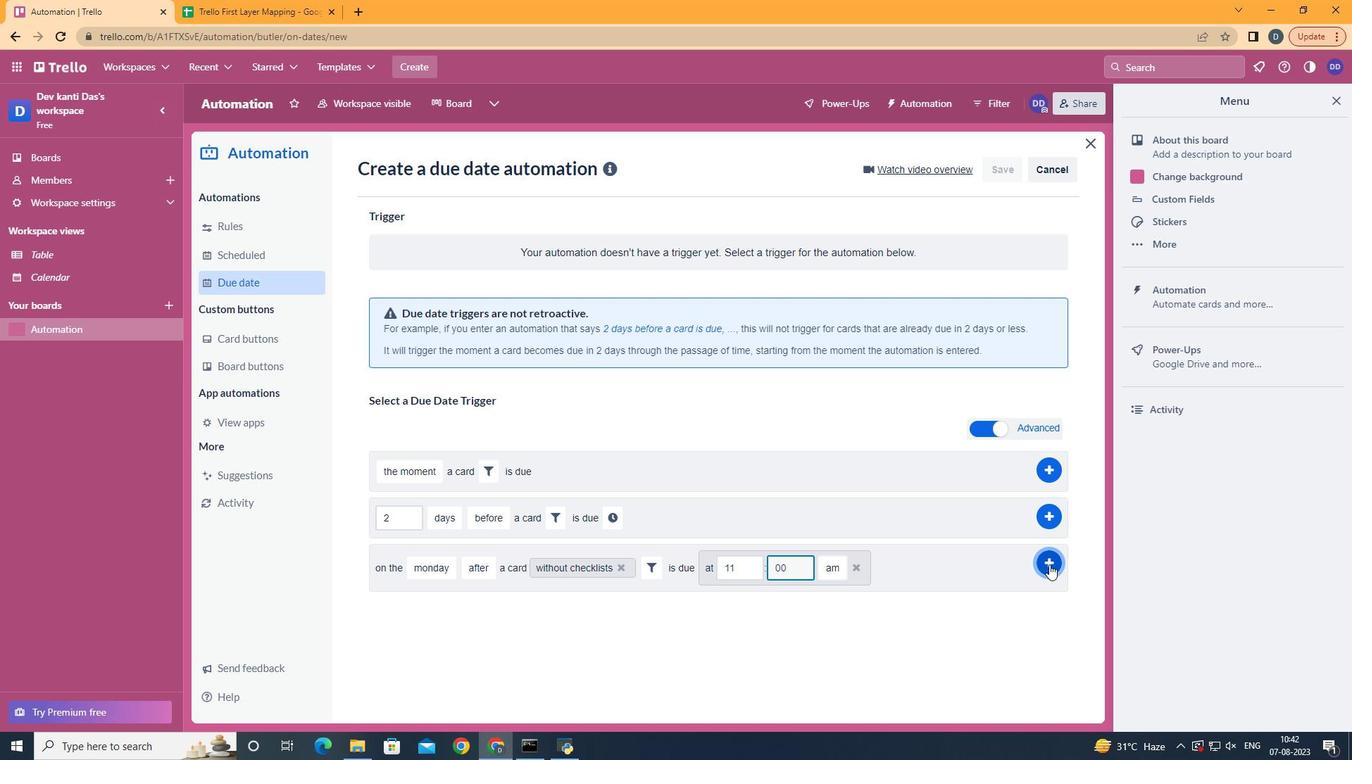 
Action: Mouse pressed left at (1049, 564)
Screenshot: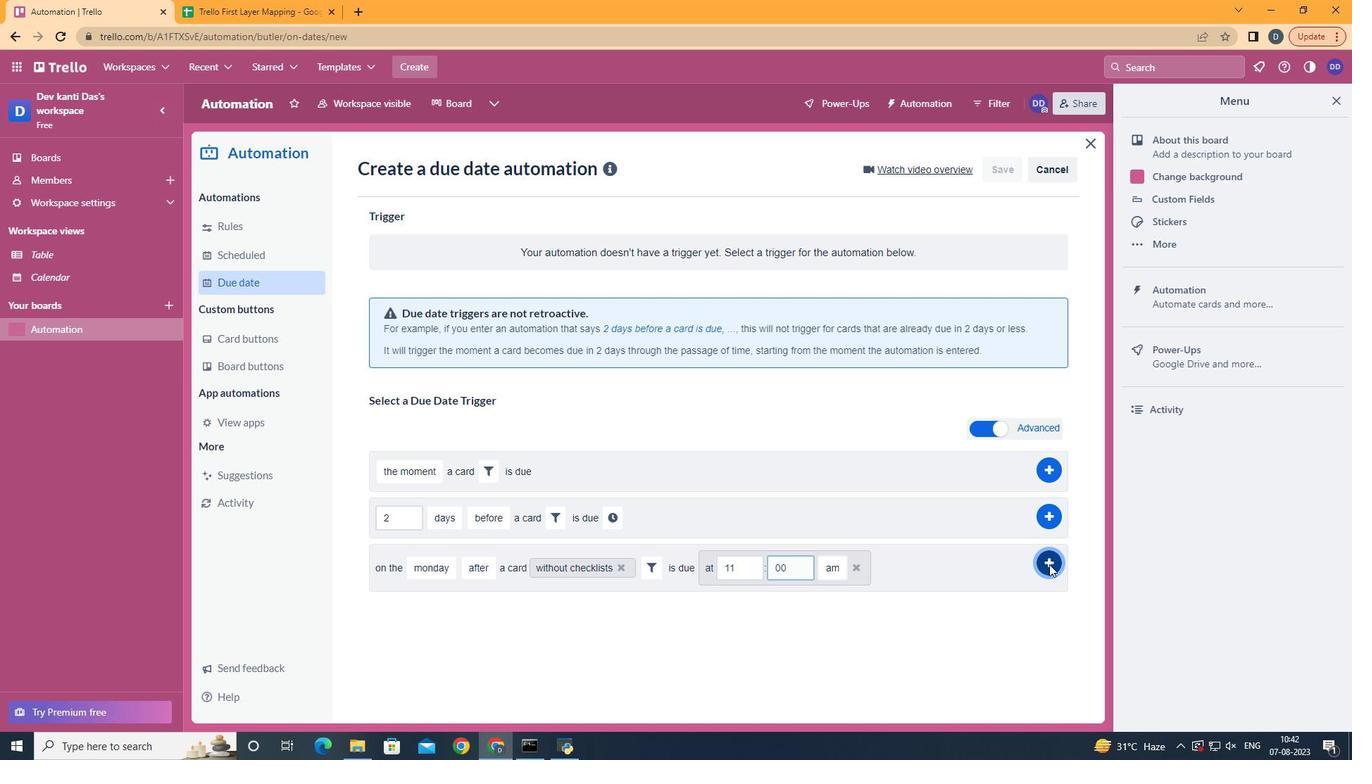 
Action: Mouse moved to (629, 235)
Screenshot: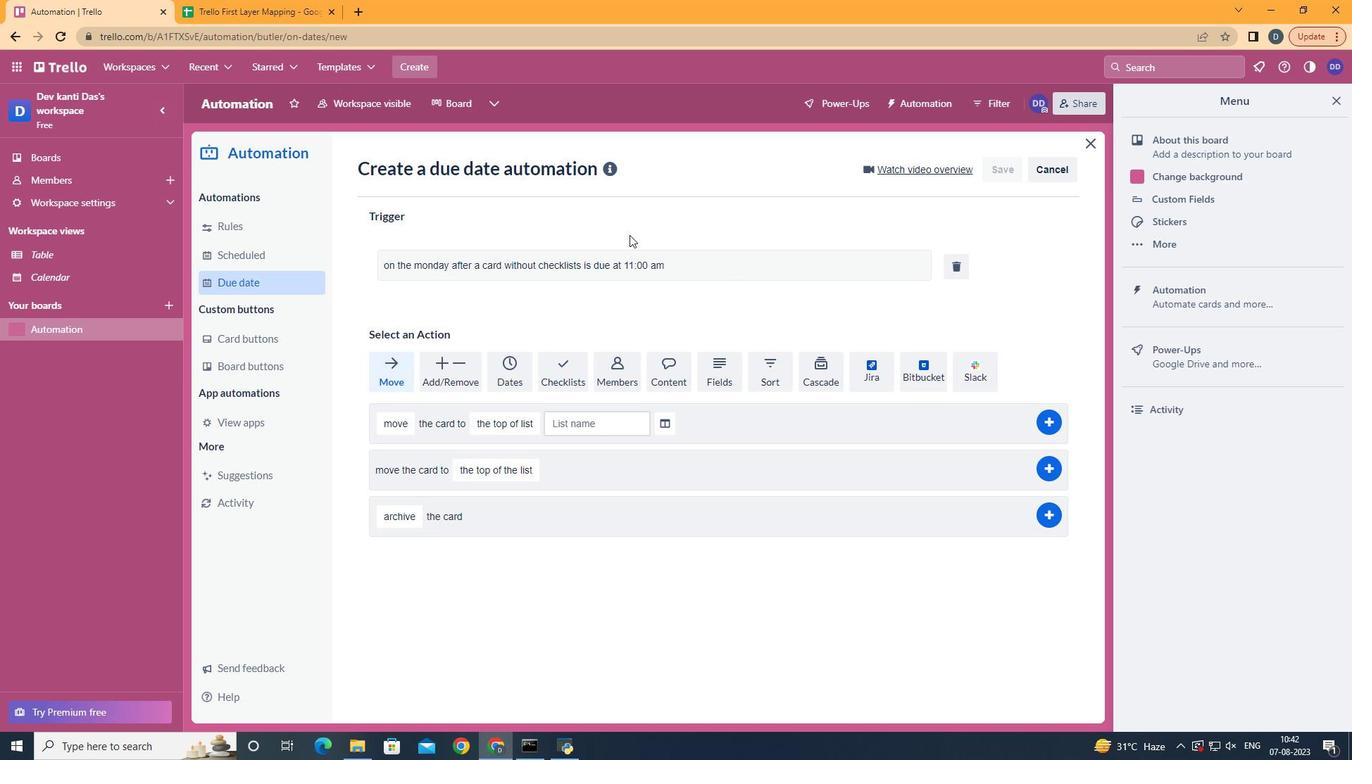 
